 Task: Search one way flight ticket for 4 adults, 2 children, 2 infants in seat and 1 infant on lap in economy from Des Moines: Des Moines International Airport to Fort Wayne: Fort Wayne International Airport on 5-4-2023. Choice of flights is Alaska. Number of bags: 1 carry on bag. Price is upto 75000. Outbound departure time preference is 15:00.
Action: Mouse pressed left at (273, 258)
Screenshot: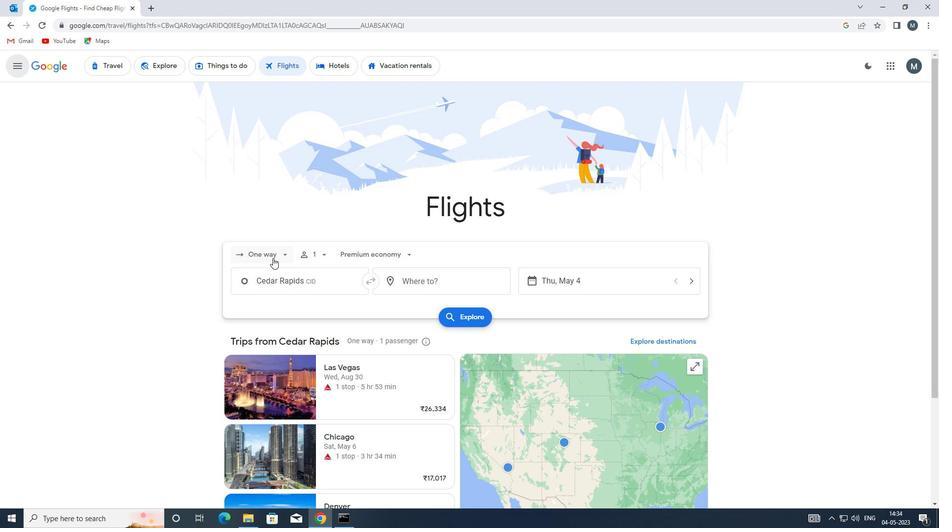 
Action: Mouse moved to (286, 296)
Screenshot: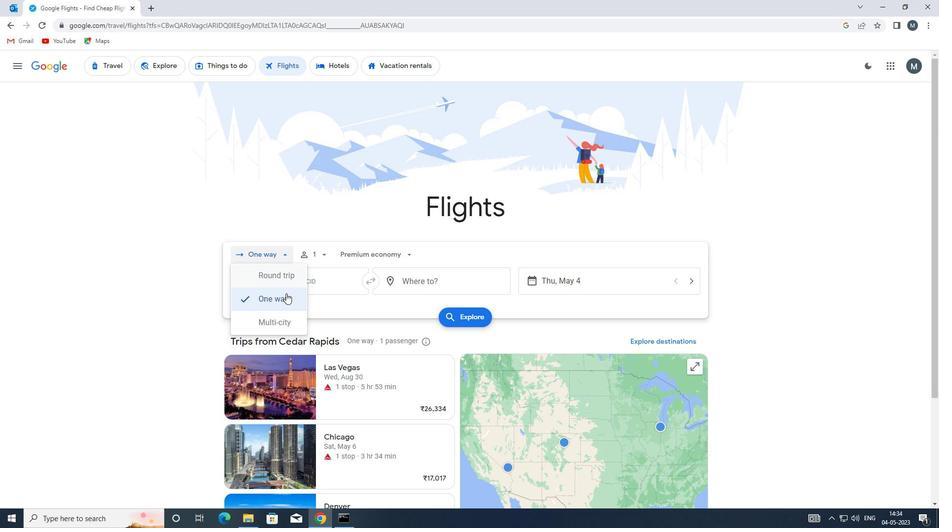 
Action: Mouse pressed left at (286, 296)
Screenshot: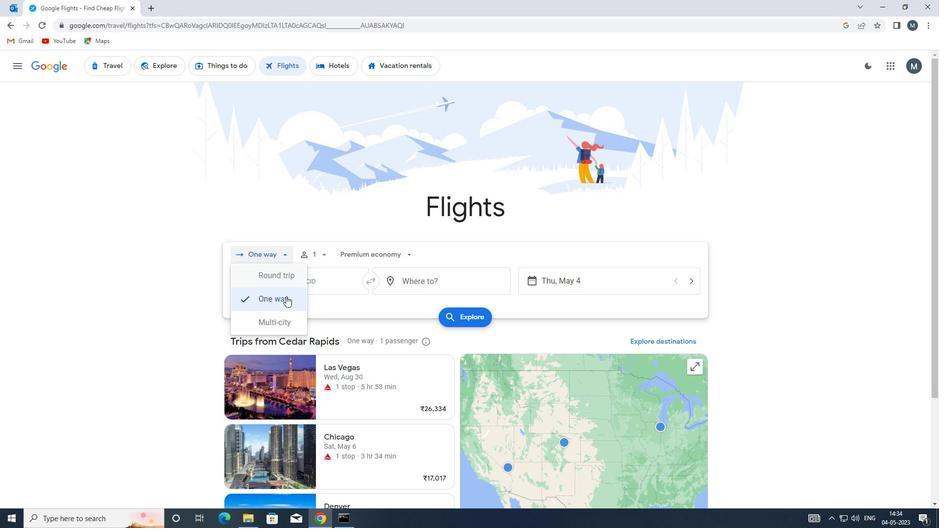 
Action: Mouse moved to (319, 253)
Screenshot: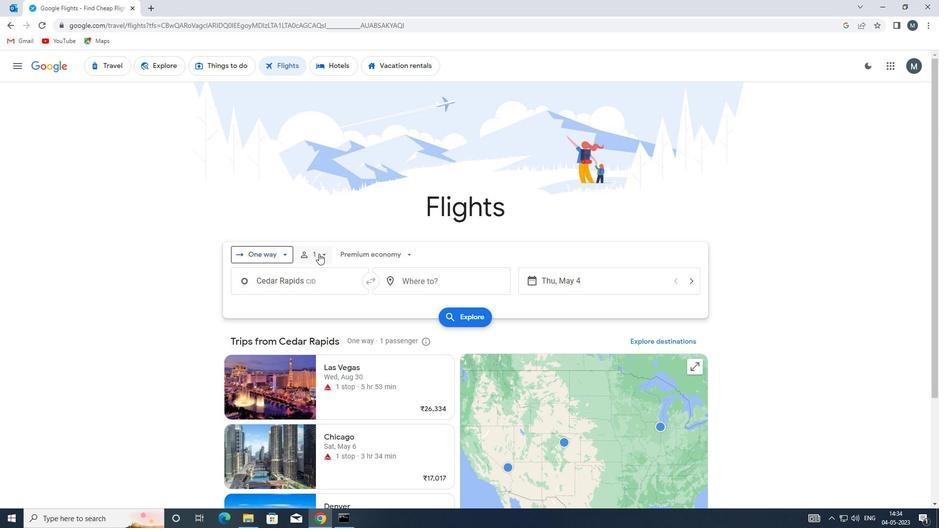 
Action: Mouse pressed left at (319, 253)
Screenshot: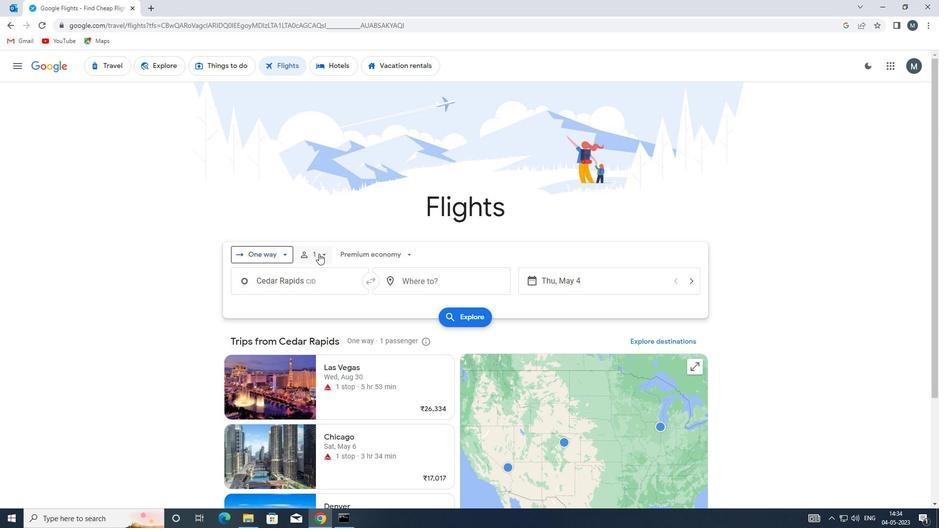 
Action: Mouse moved to (394, 280)
Screenshot: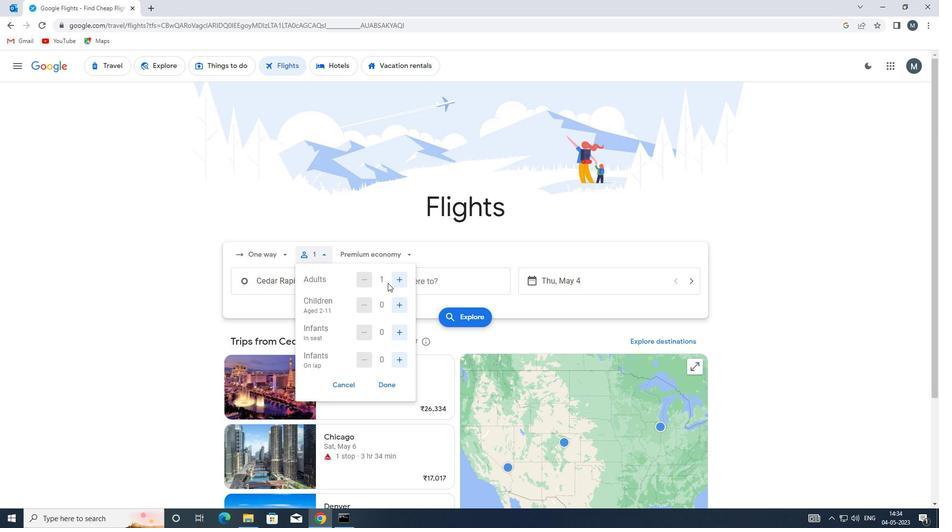 
Action: Mouse pressed left at (394, 280)
Screenshot: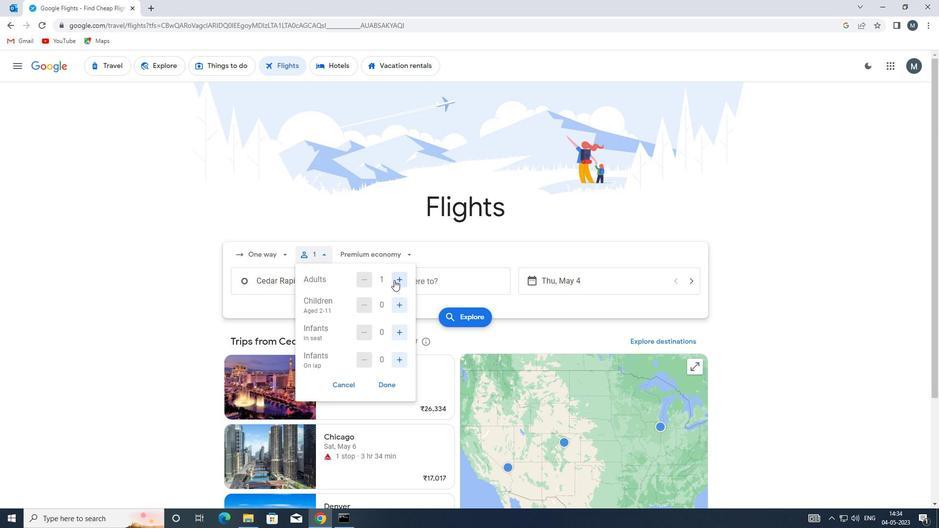 
Action: Mouse pressed left at (394, 280)
Screenshot: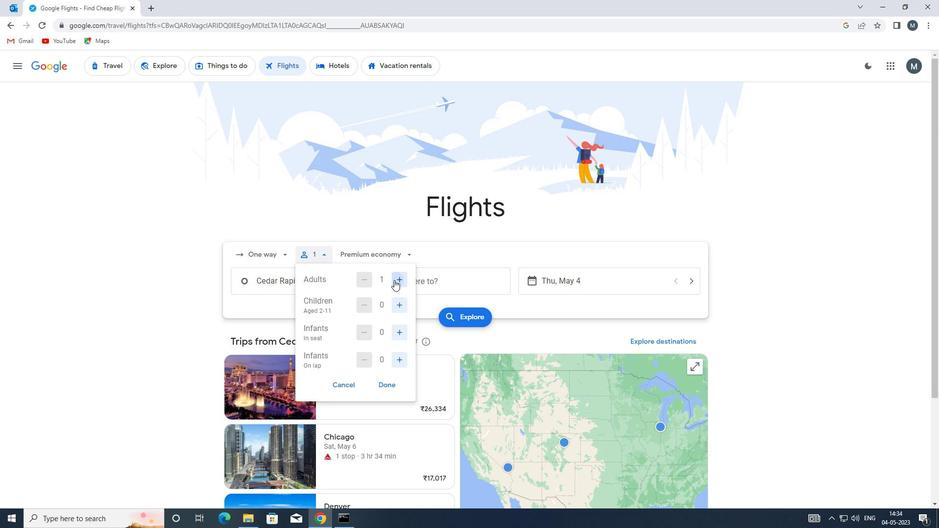 
Action: Mouse pressed left at (394, 280)
Screenshot: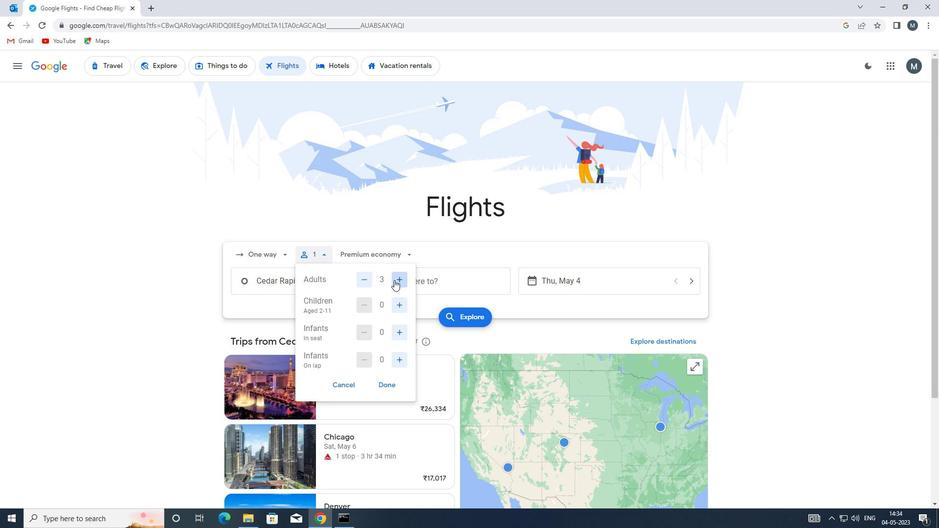 
Action: Mouse moved to (401, 305)
Screenshot: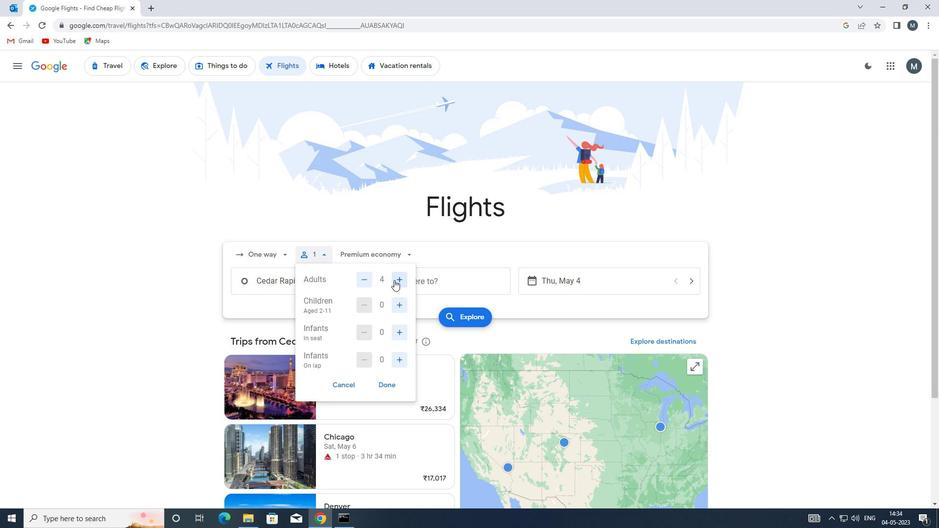 
Action: Mouse pressed left at (401, 305)
Screenshot: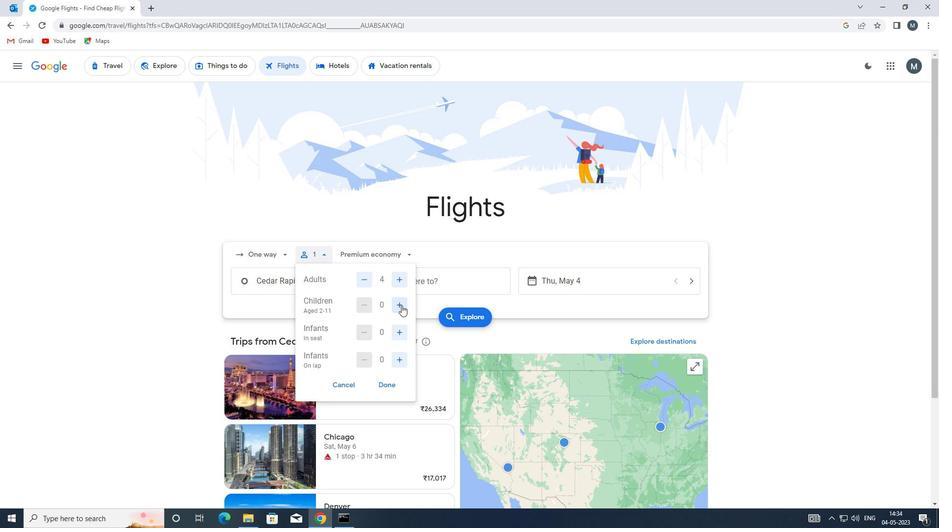 
Action: Mouse pressed left at (401, 305)
Screenshot: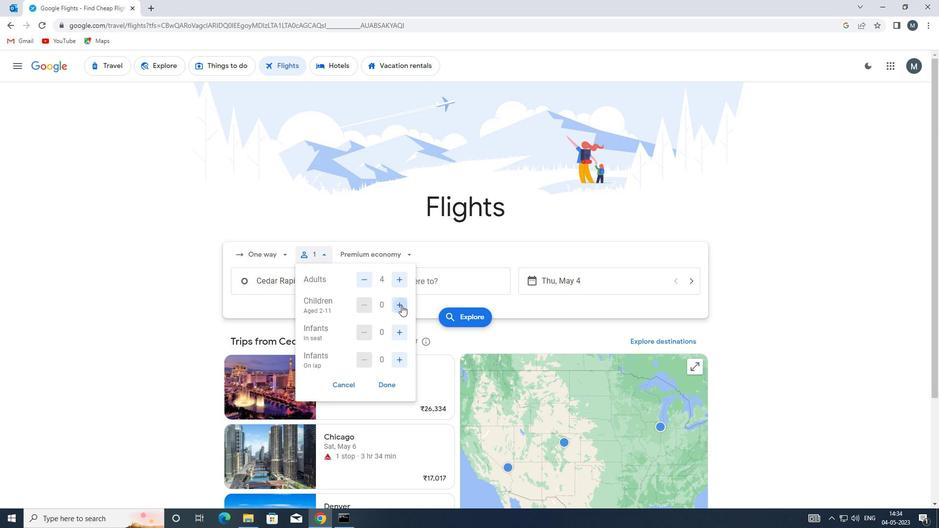 
Action: Mouse moved to (400, 332)
Screenshot: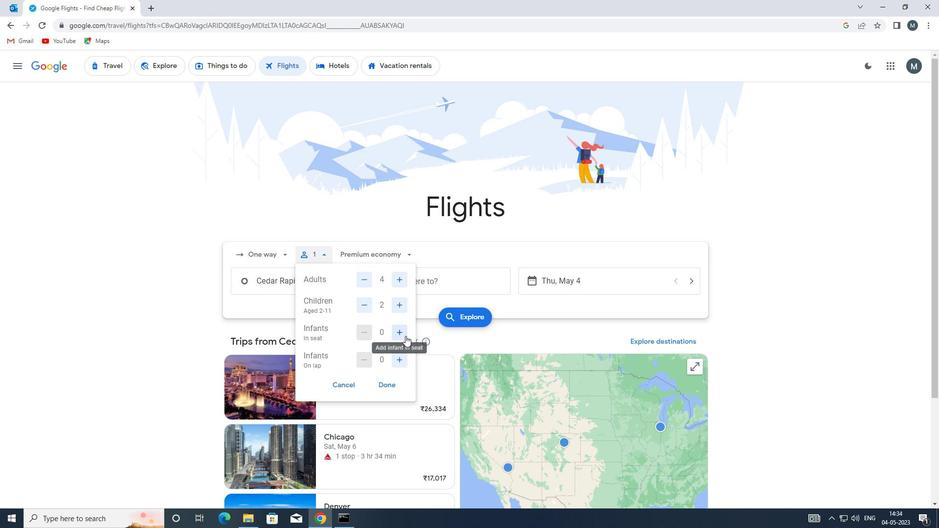 
Action: Mouse pressed left at (400, 332)
Screenshot: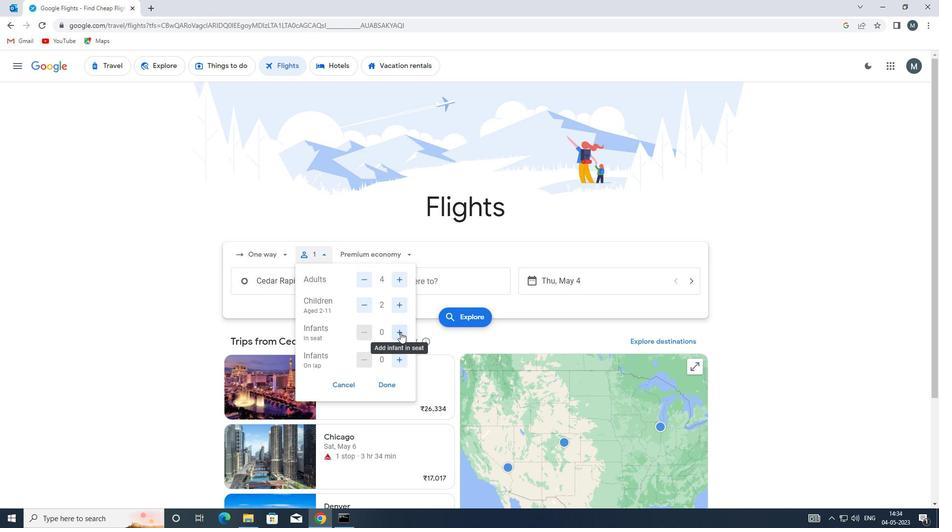 
Action: Mouse pressed left at (400, 332)
Screenshot: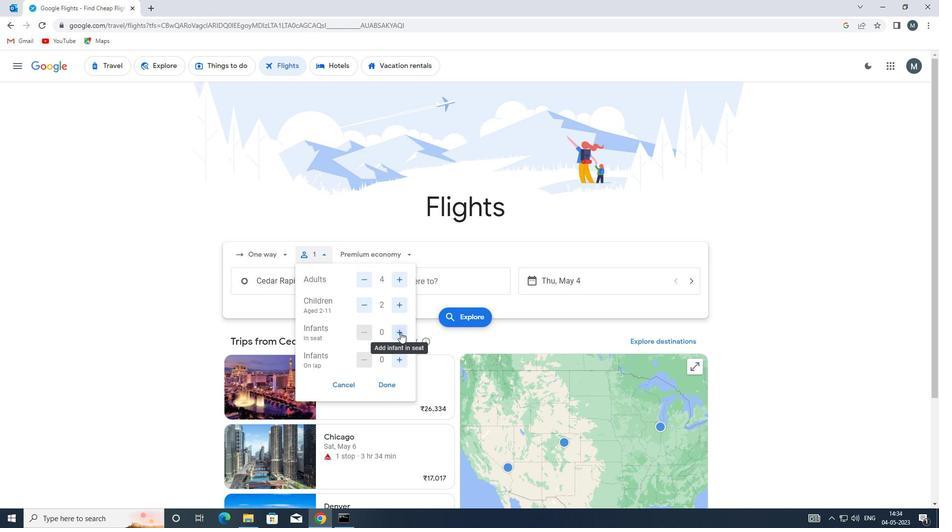 
Action: Mouse moved to (395, 357)
Screenshot: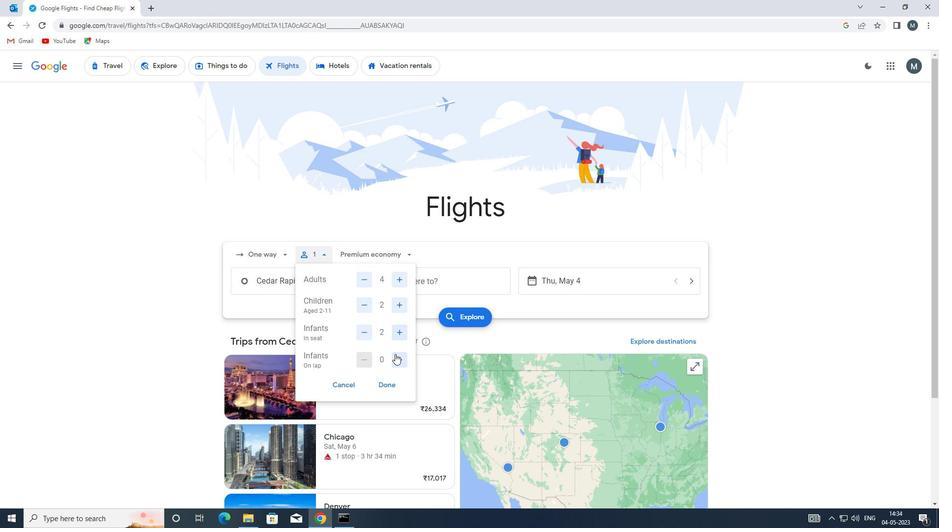 
Action: Mouse pressed left at (395, 357)
Screenshot: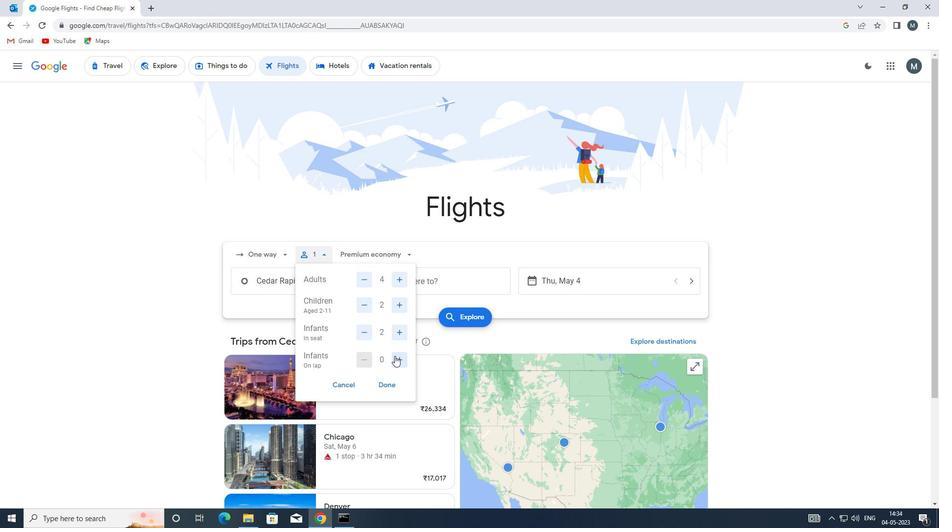 
Action: Mouse moved to (398, 389)
Screenshot: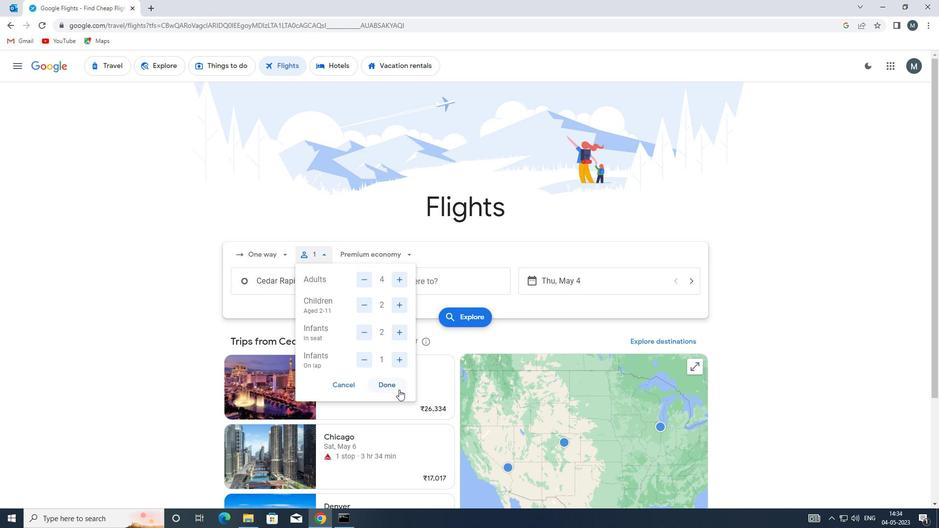 
Action: Mouse pressed left at (398, 389)
Screenshot: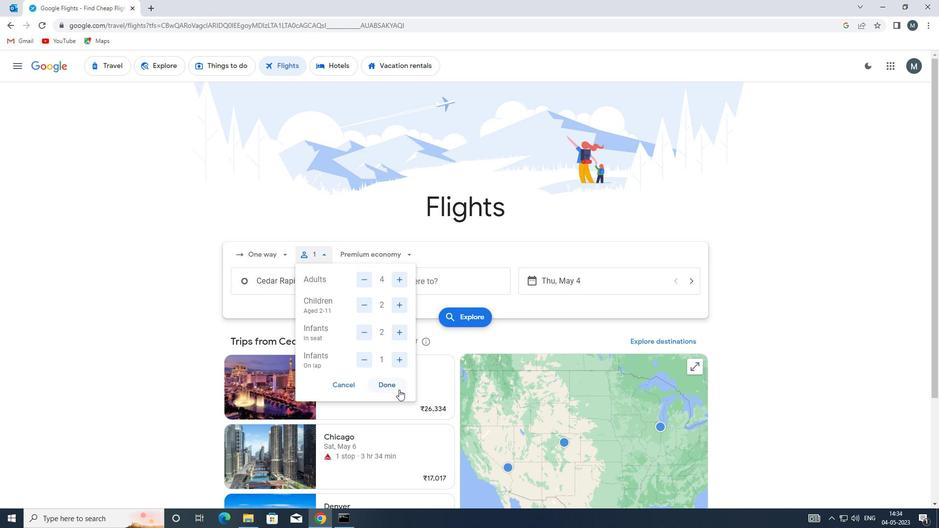 
Action: Mouse moved to (381, 250)
Screenshot: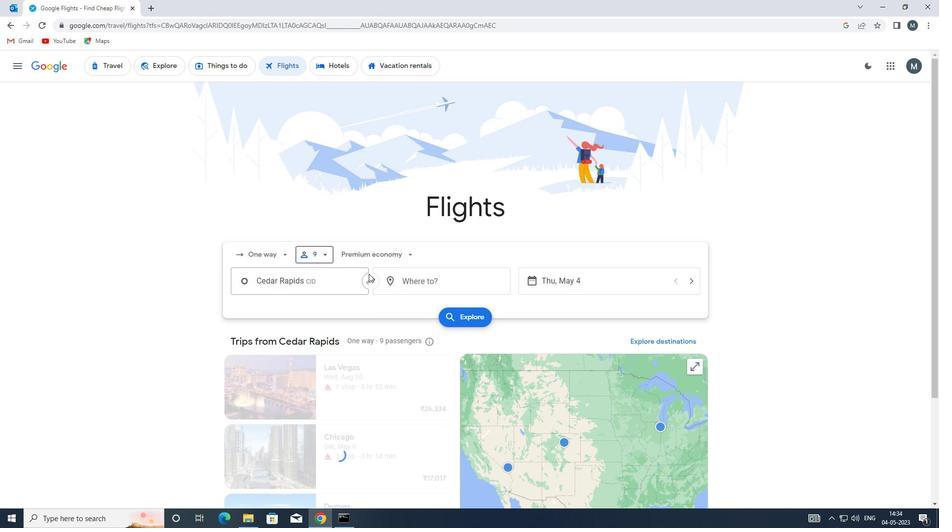 
Action: Mouse pressed left at (381, 250)
Screenshot: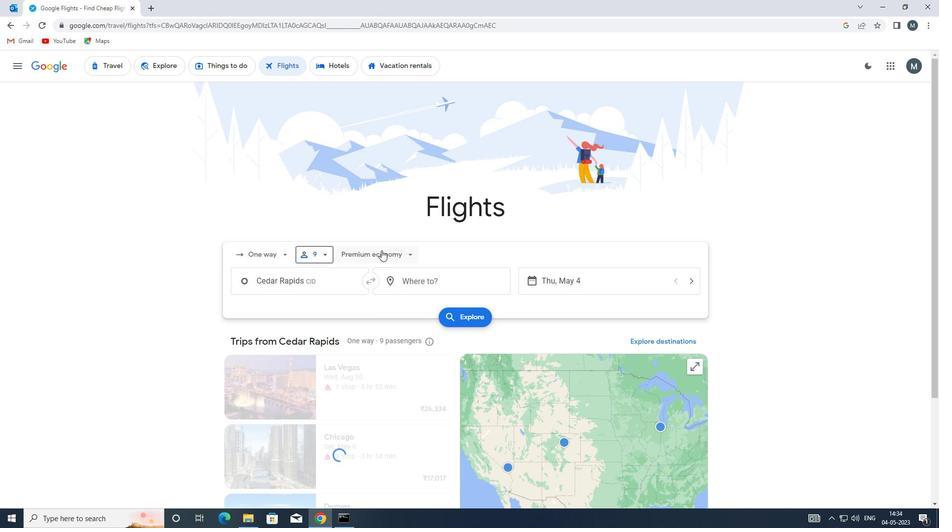 
Action: Mouse moved to (378, 274)
Screenshot: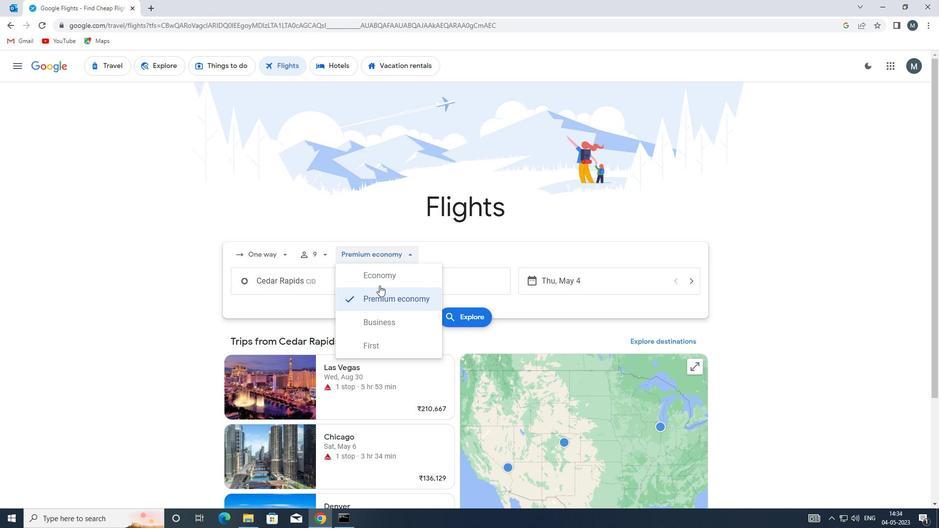 
Action: Mouse pressed left at (378, 274)
Screenshot: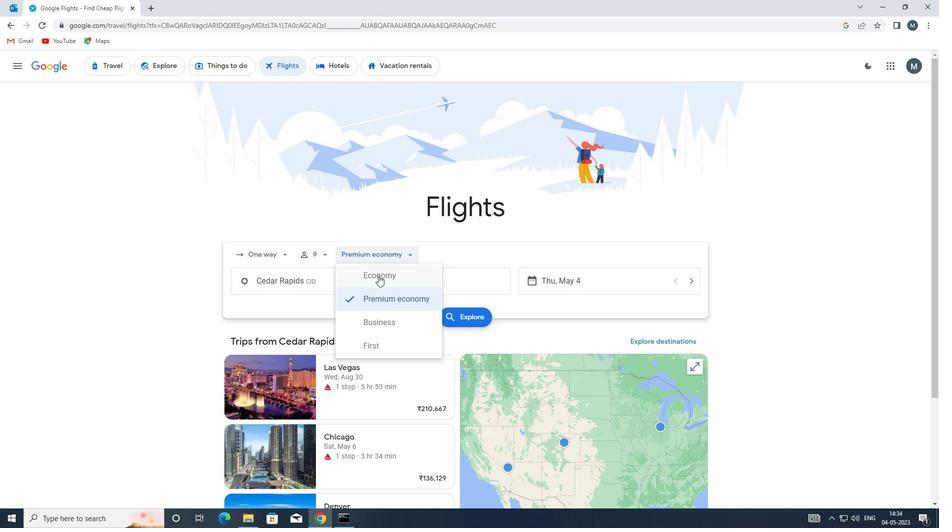 
Action: Mouse moved to (312, 290)
Screenshot: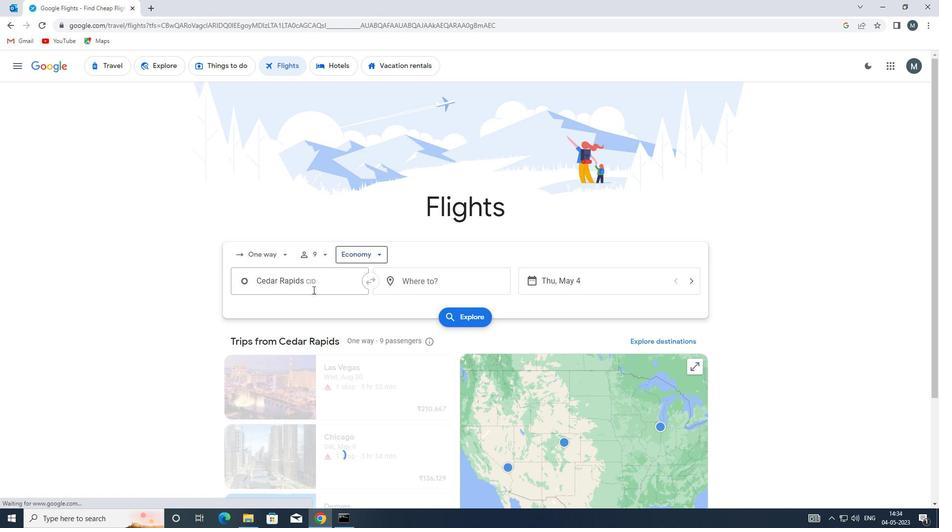 
Action: Mouse pressed left at (312, 290)
Screenshot: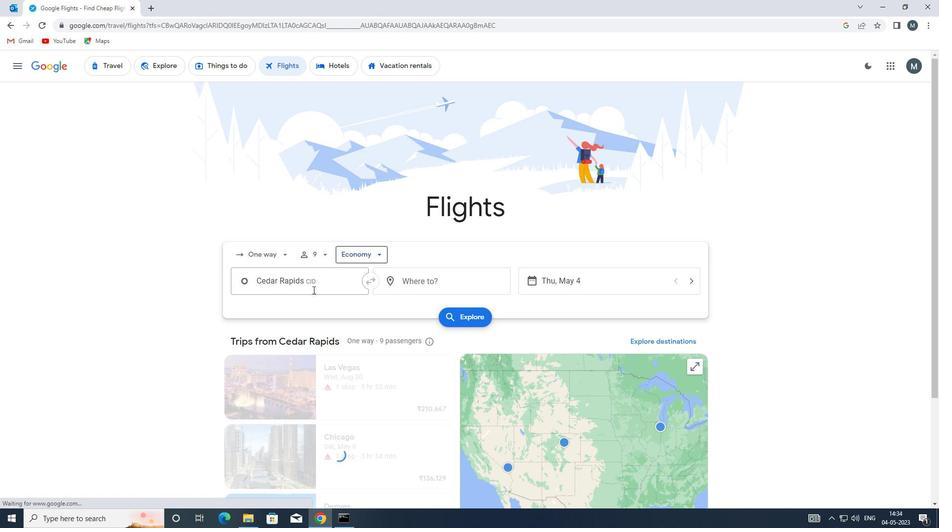 
Action: Key pressed dsm
Screenshot: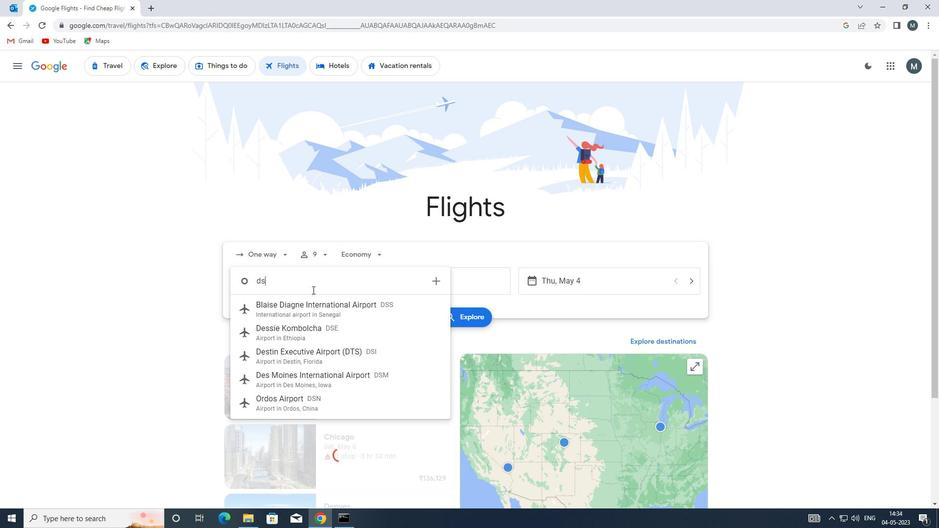 
Action: Mouse moved to (318, 304)
Screenshot: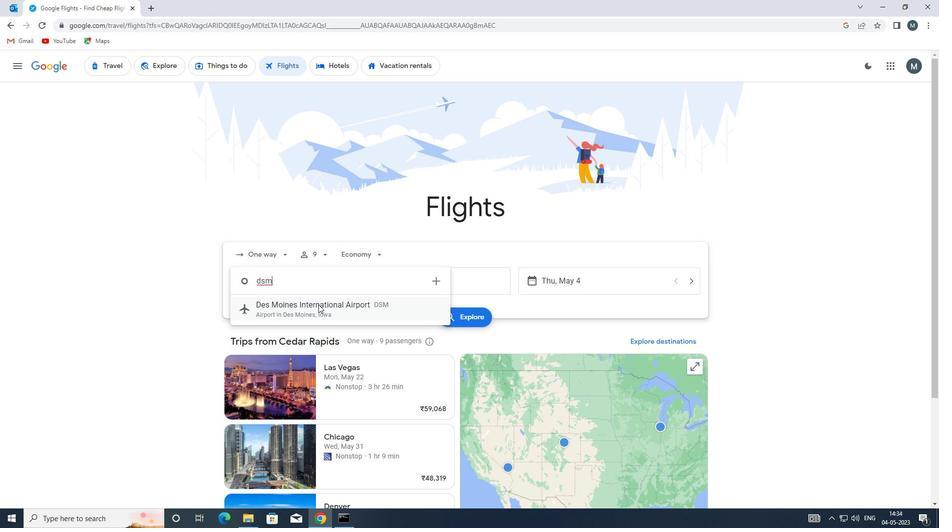 
Action: Mouse pressed left at (318, 304)
Screenshot: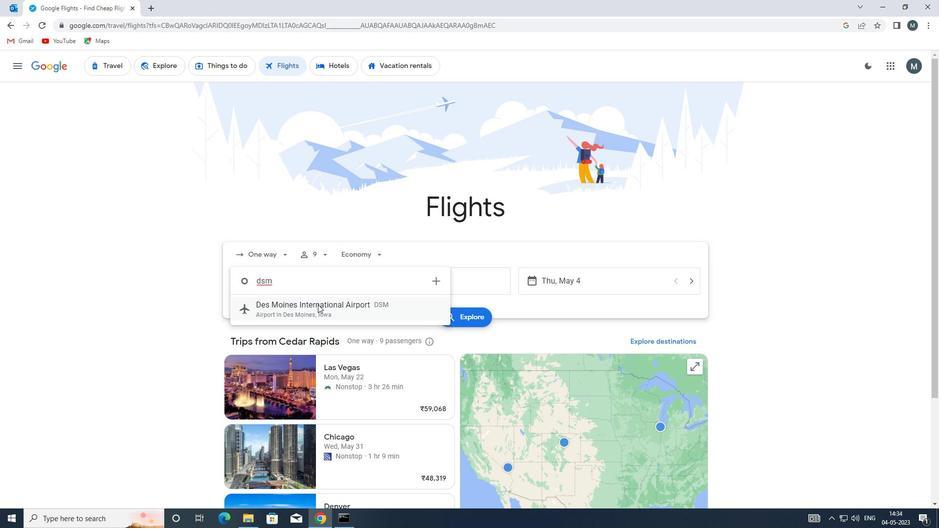
Action: Mouse moved to (412, 277)
Screenshot: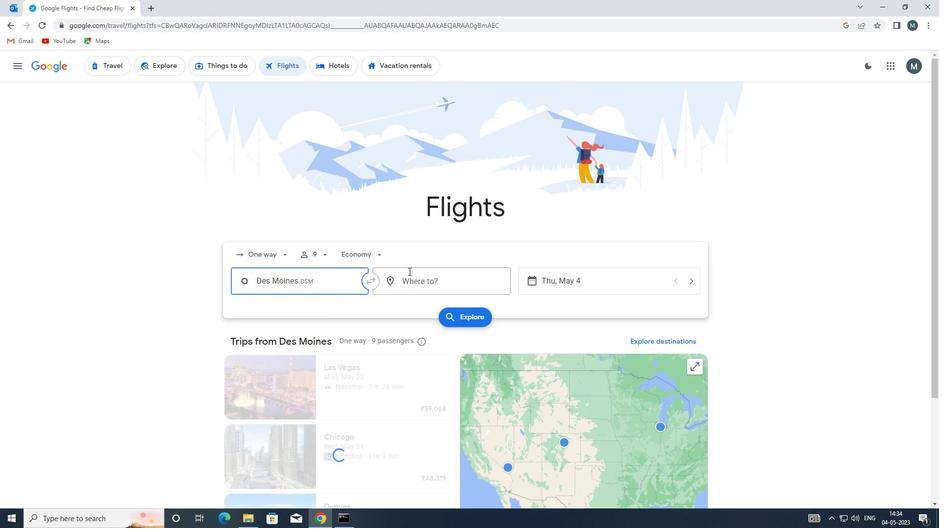 
Action: Mouse pressed left at (412, 277)
Screenshot: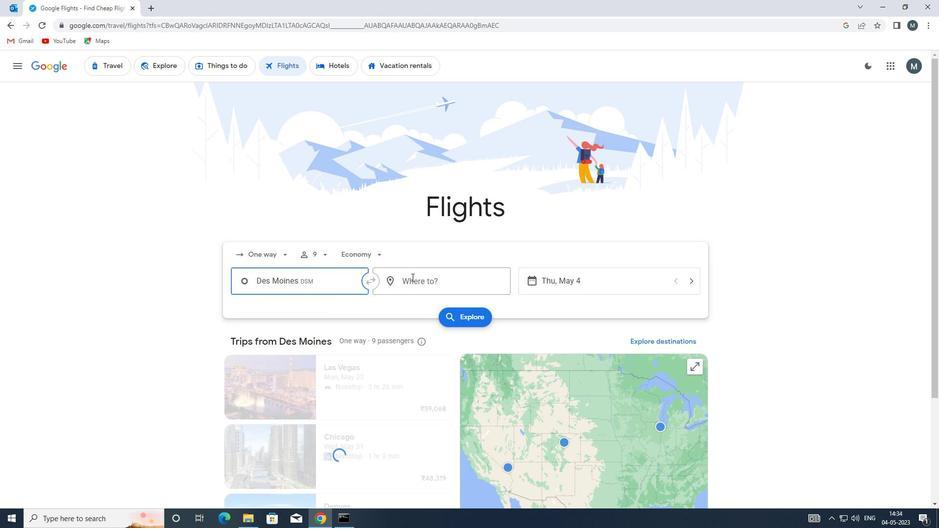 
Action: Key pressed fw
Screenshot: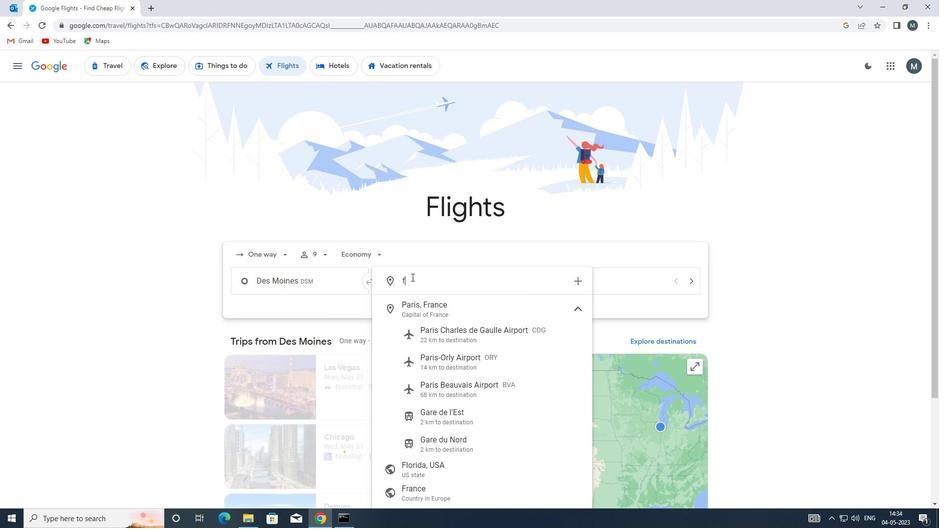 
Action: Mouse moved to (434, 306)
Screenshot: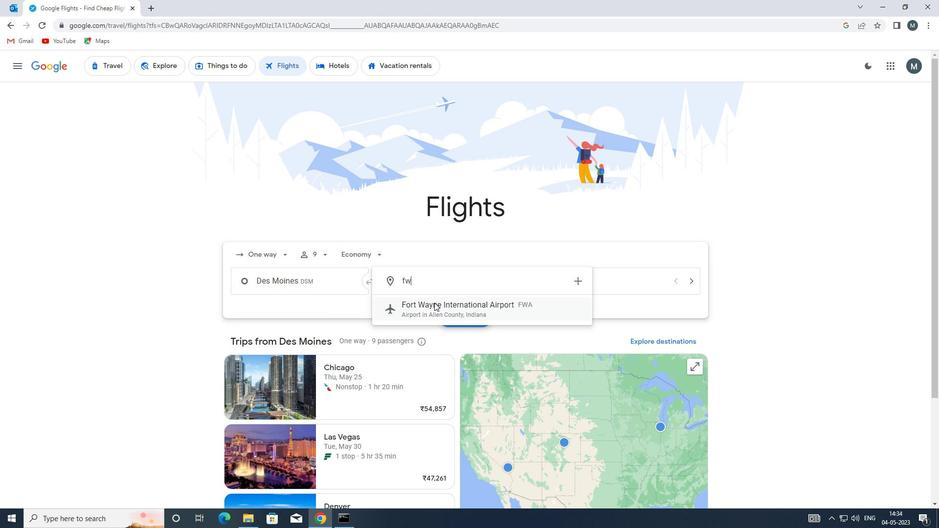 
Action: Mouse pressed left at (434, 306)
Screenshot: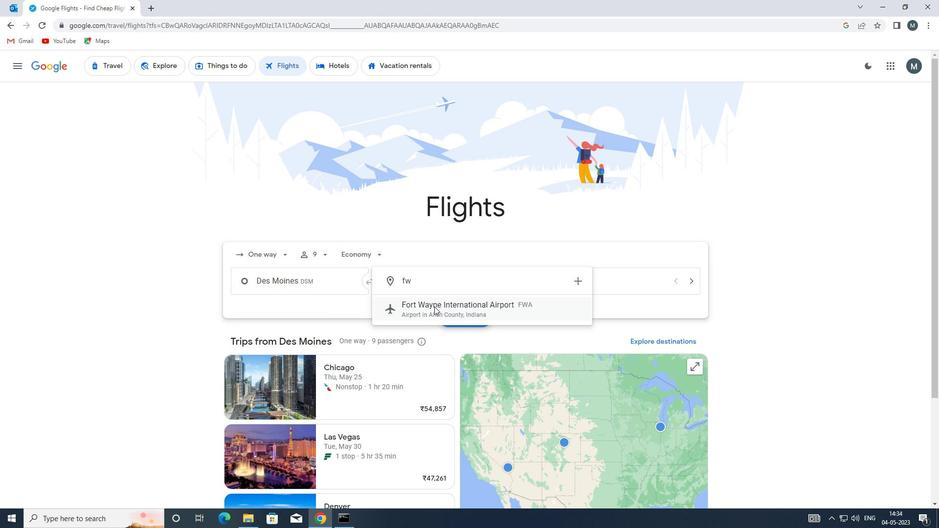 
Action: Mouse moved to (543, 287)
Screenshot: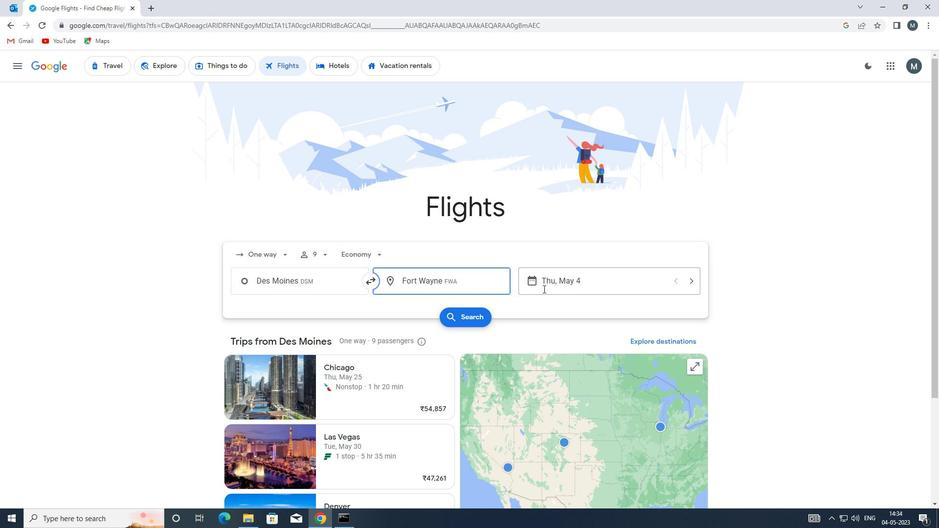 
Action: Mouse pressed left at (543, 287)
Screenshot: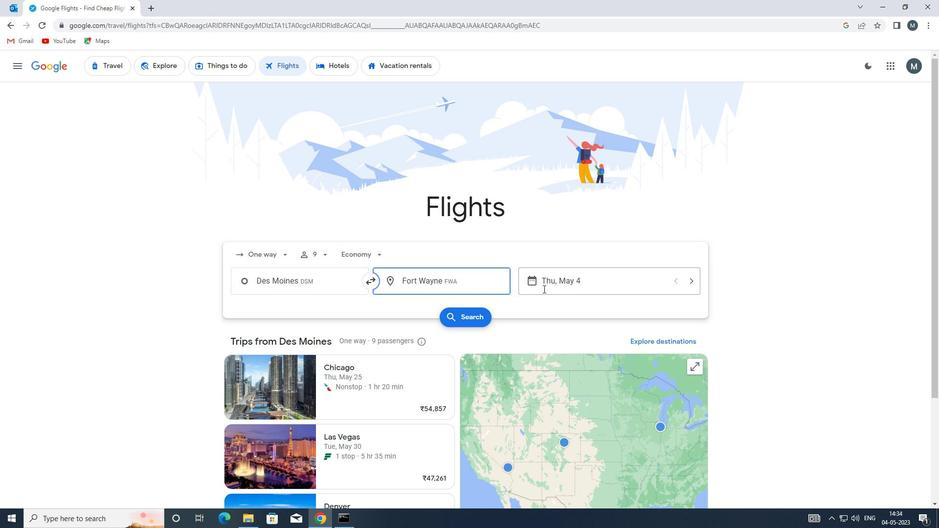
Action: Mouse moved to (451, 330)
Screenshot: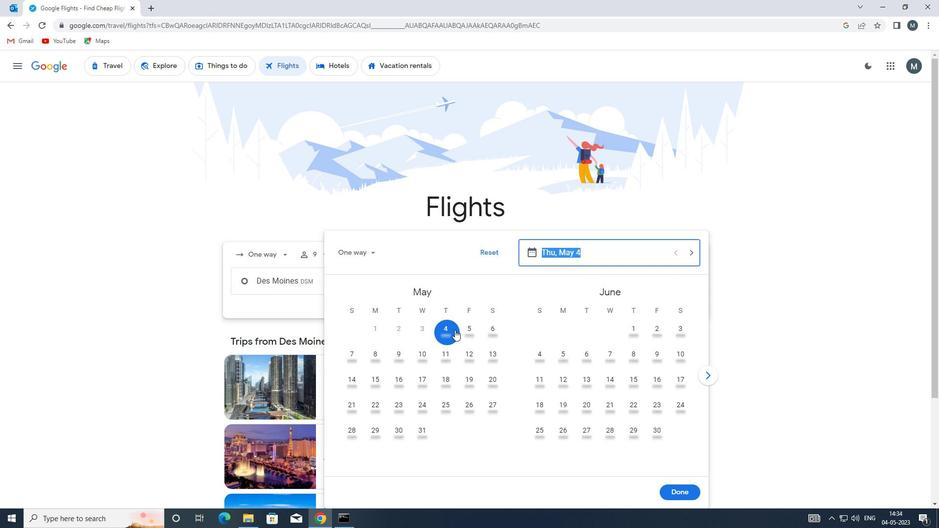 
Action: Mouse pressed left at (451, 330)
Screenshot: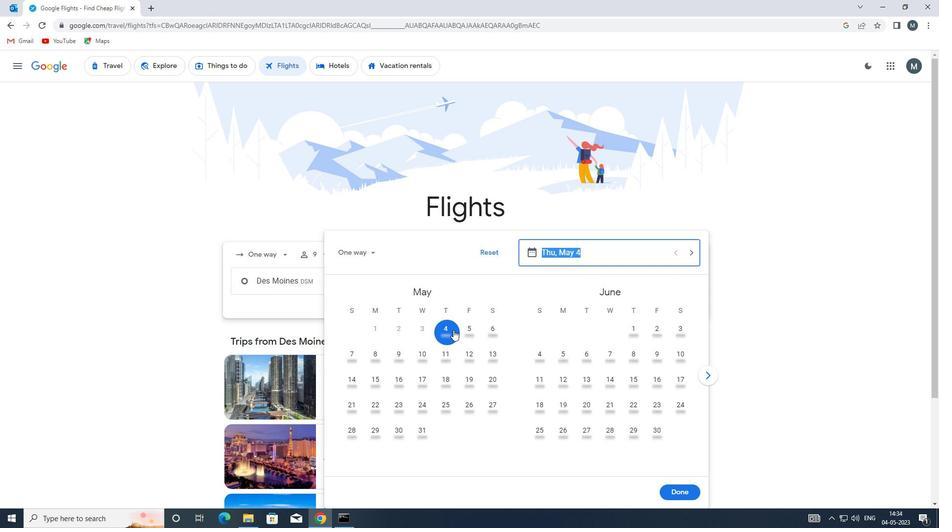 
Action: Mouse moved to (686, 487)
Screenshot: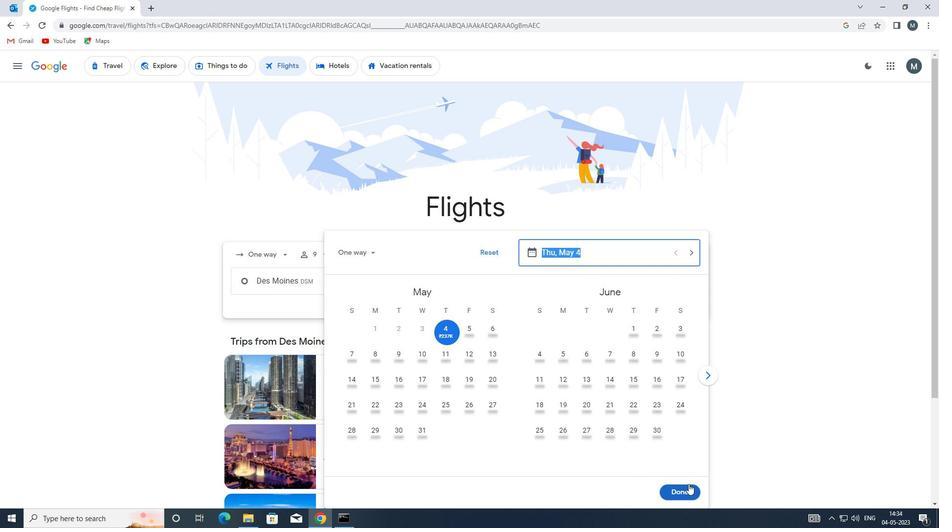 
Action: Mouse pressed left at (686, 487)
Screenshot: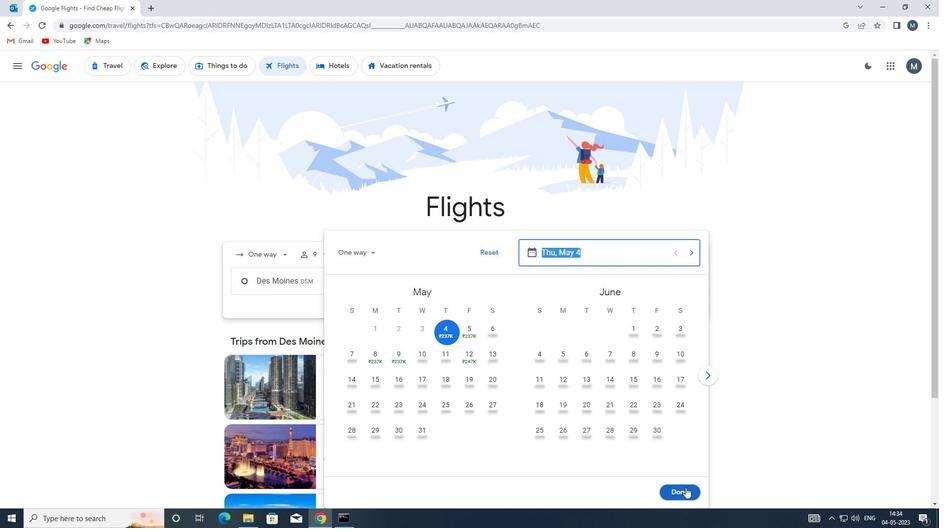 
Action: Mouse moved to (456, 321)
Screenshot: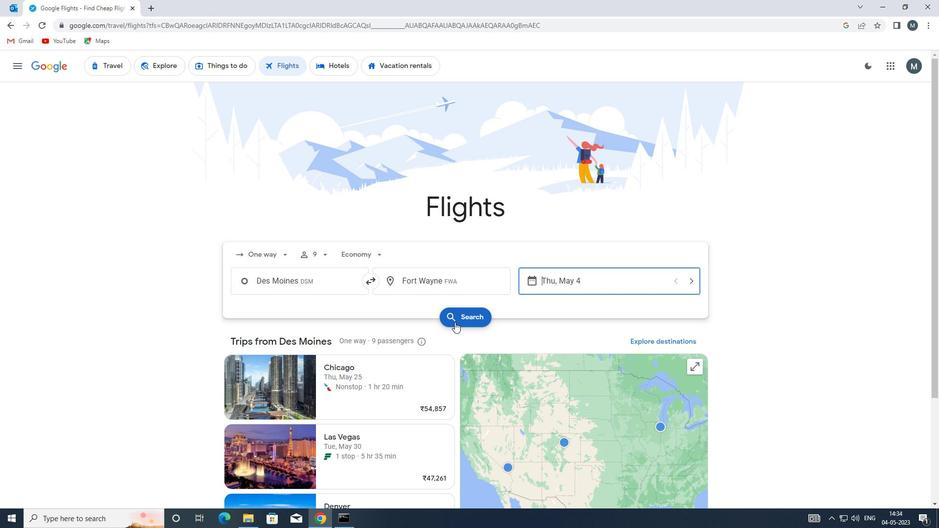 
Action: Mouse pressed left at (456, 321)
Screenshot: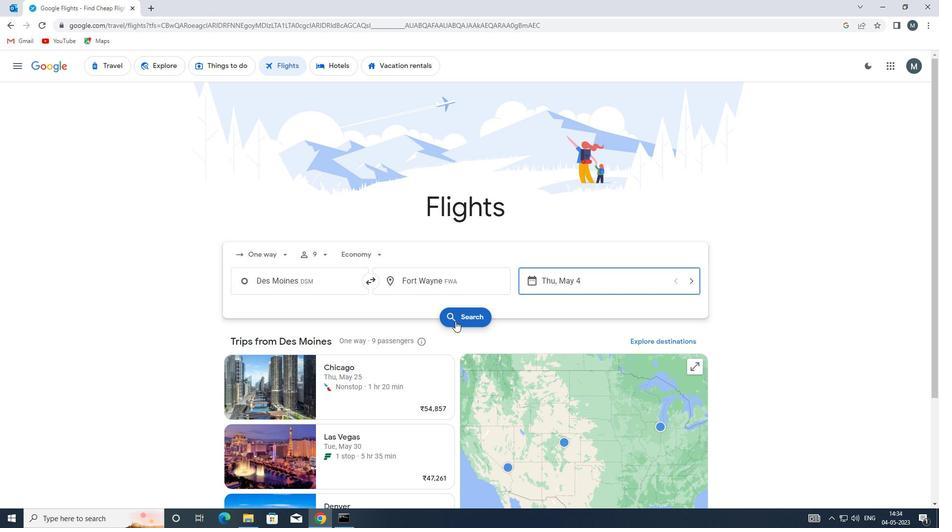 
Action: Mouse moved to (231, 153)
Screenshot: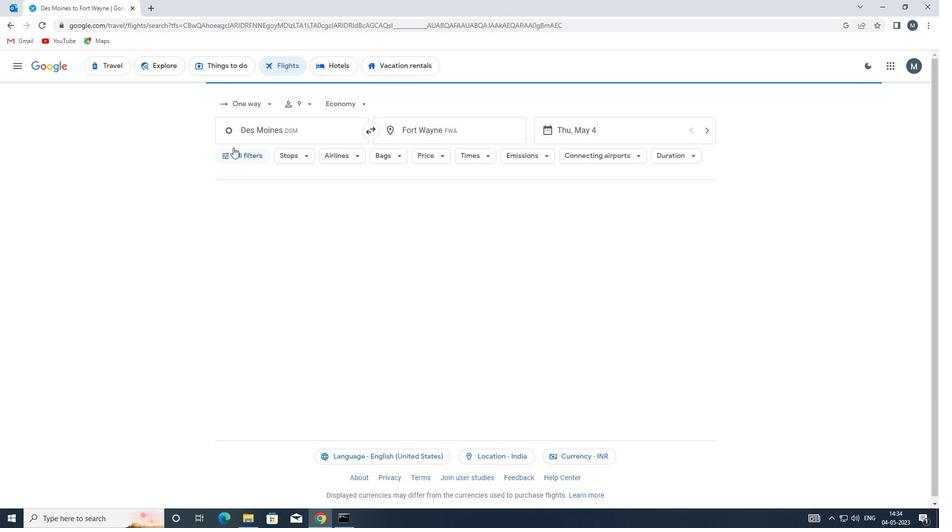 
Action: Mouse pressed left at (231, 153)
Screenshot: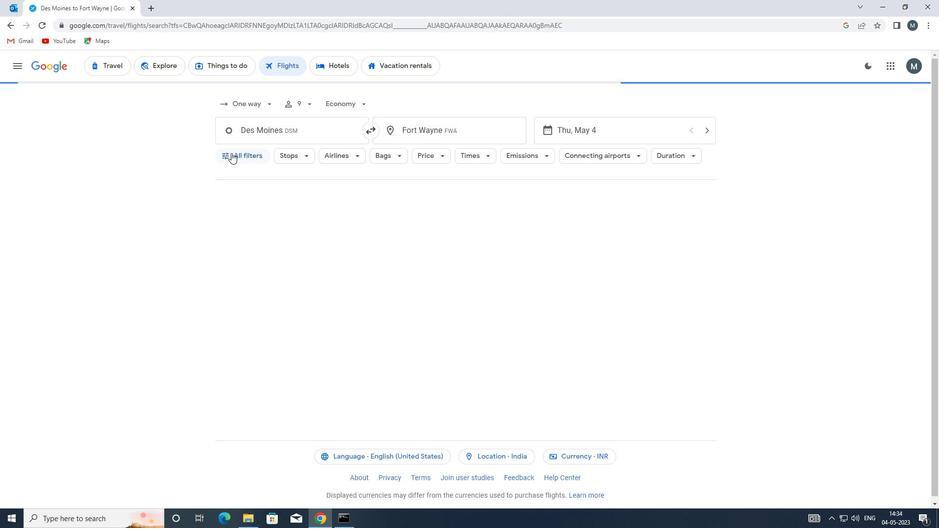 
Action: Mouse moved to (278, 252)
Screenshot: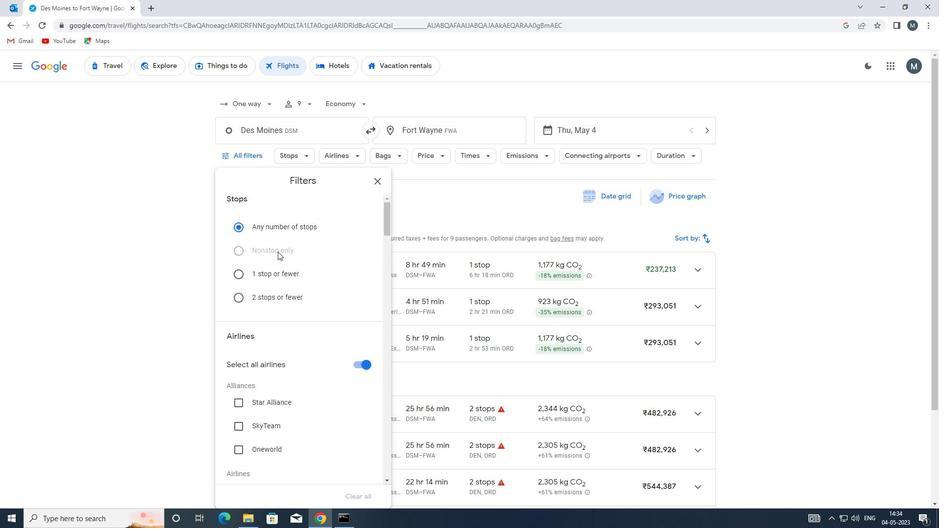 
Action: Mouse scrolled (278, 252) with delta (0, 0)
Screenshot: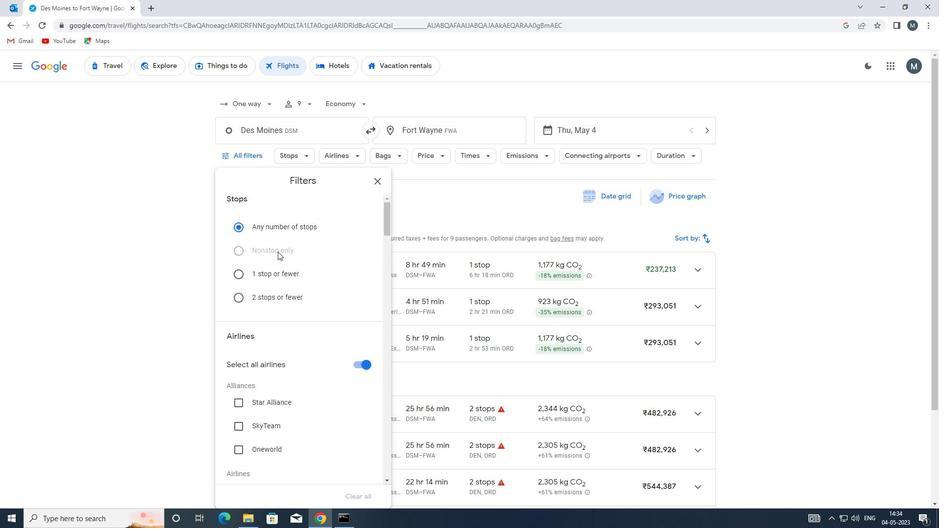 
Action: Mouse moved to (279, 253)
Screenshot: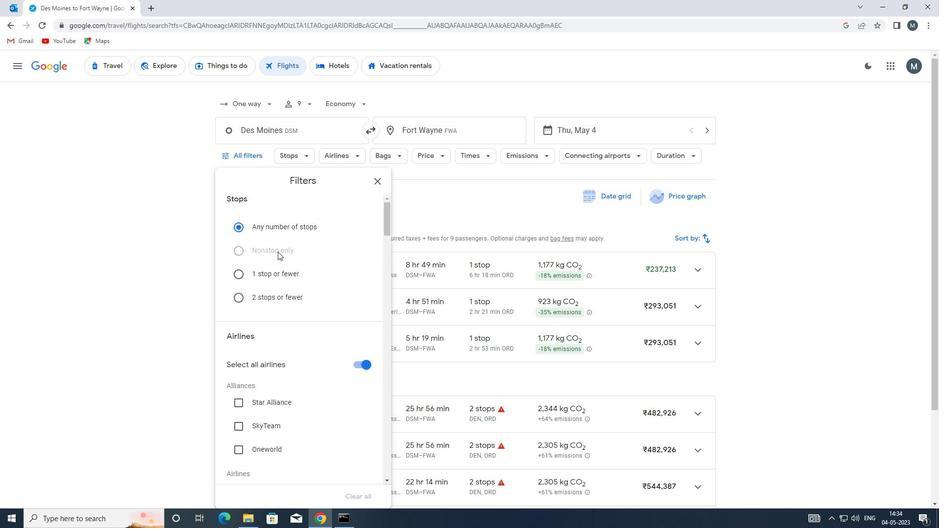 
Action: Mouse scrolled (279, 253) with delta (0, 0)
Screenshot: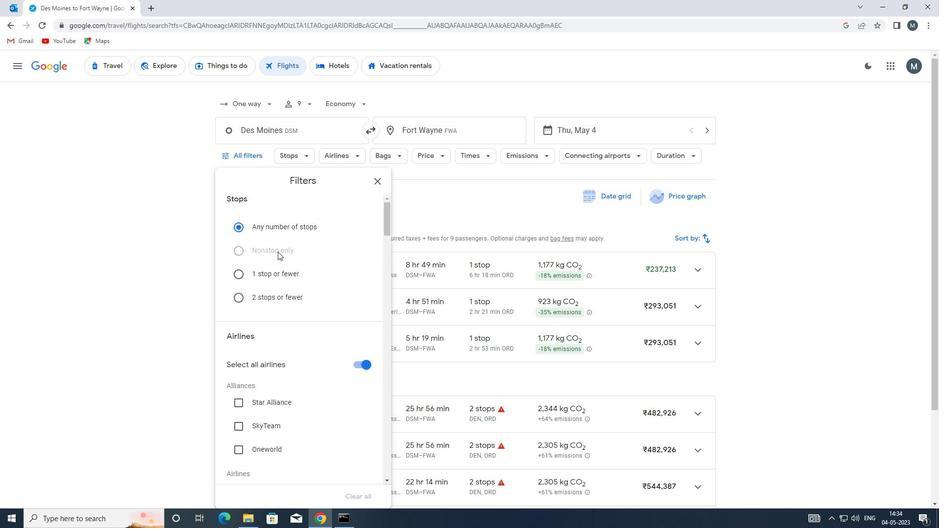 
Action: Mouse moved to (358, 269)
Screenshot: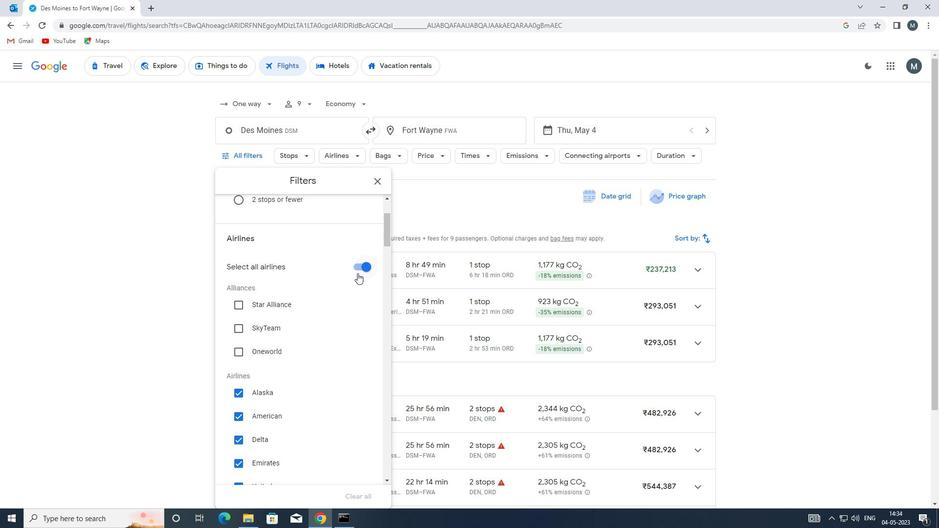 
Action: Mouse pressed left at (358, 269)
Screenshot: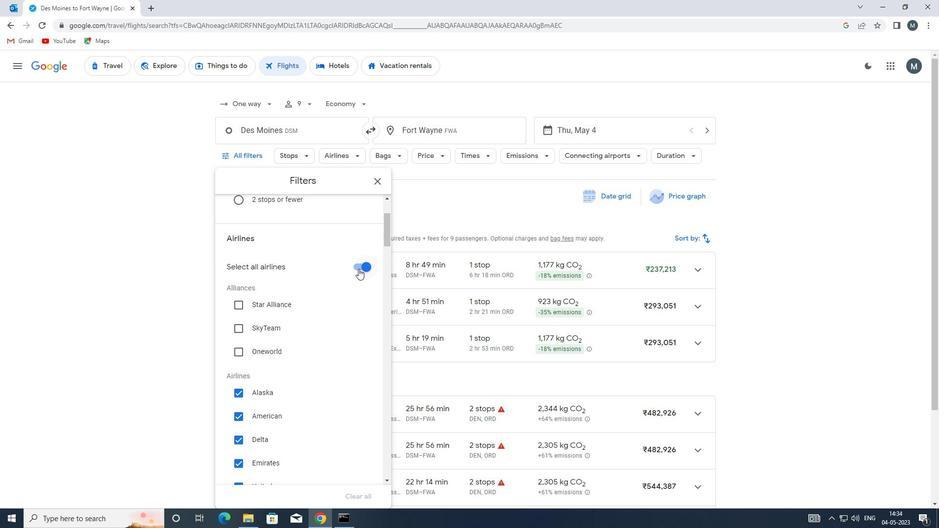 
Action: Mouse moved to (292, 298)
Screenshot: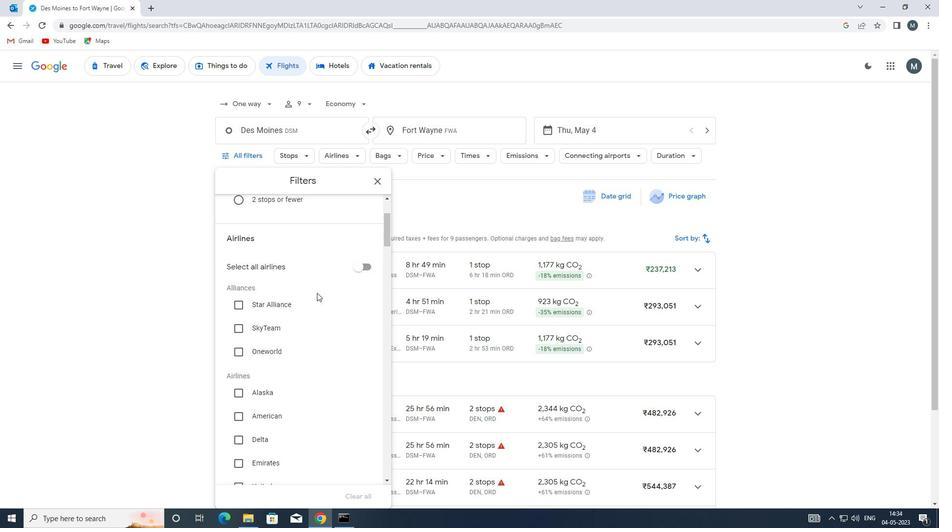 
Action: Mouse scrolled (292, 298) with delta (0, 0)
Screenshot: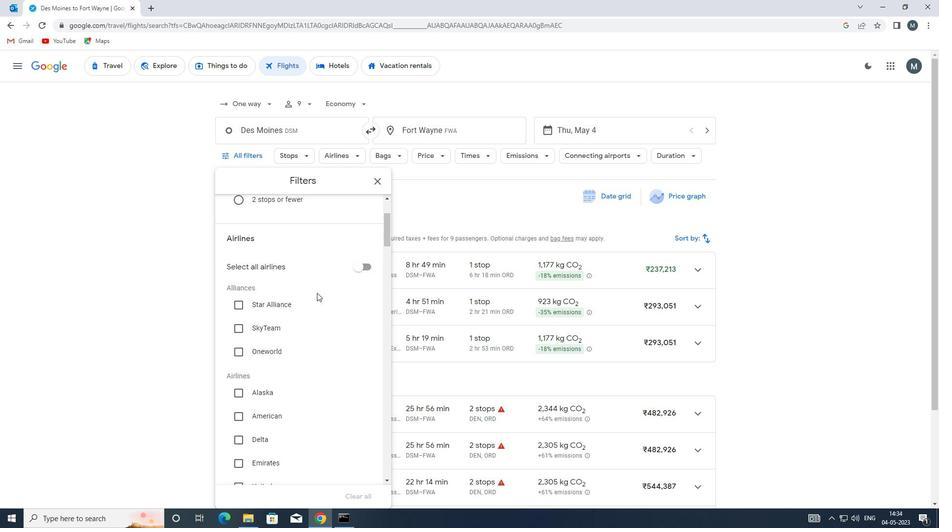 
Action: Mouse moved to (283, 301)
Screenshot: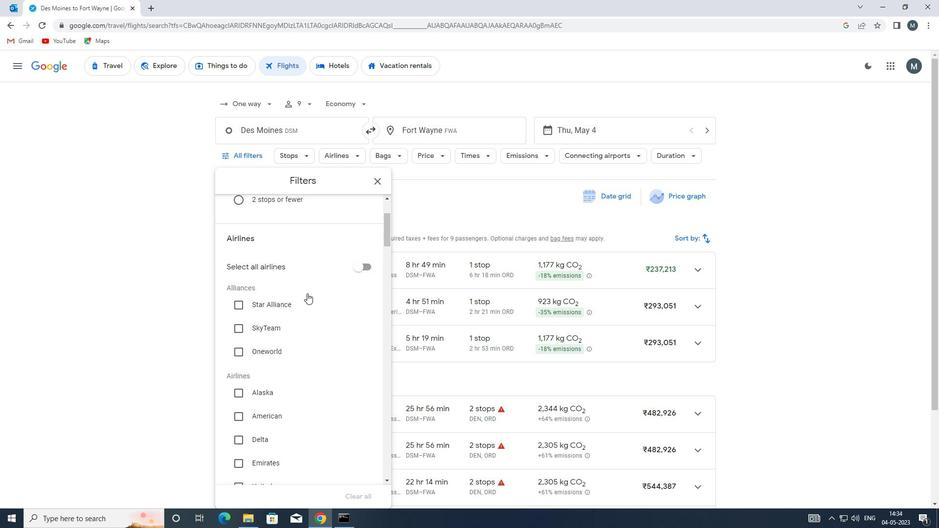 
Action: Mouse scrolled (283, 301) with delta (0, 0)
Screenshot: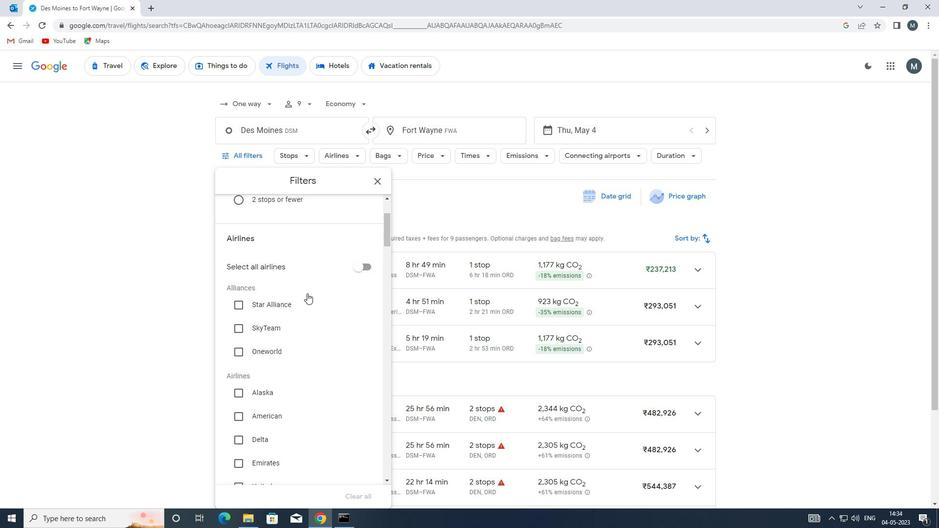 
Action: Mouse moved to (262, 294)
Screenshot: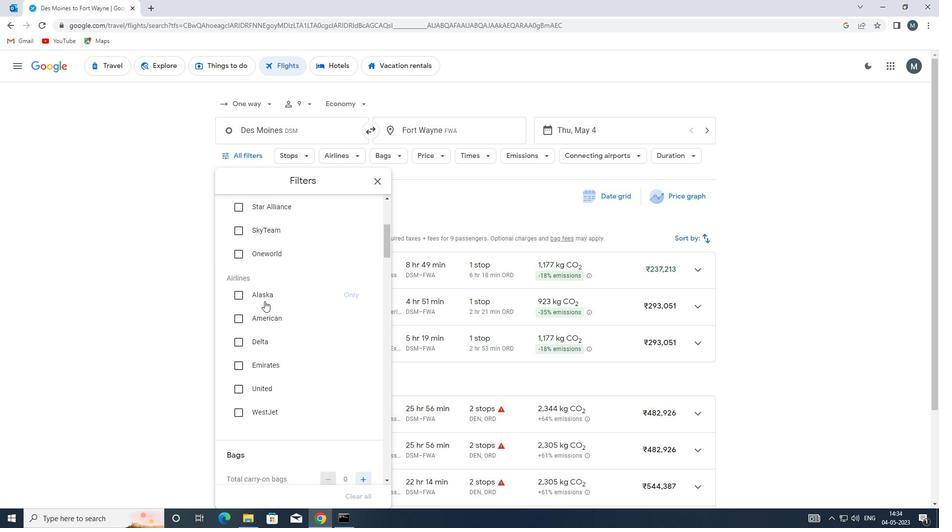 
Action: Mouse pressed left at (262, 294)
Screenshot: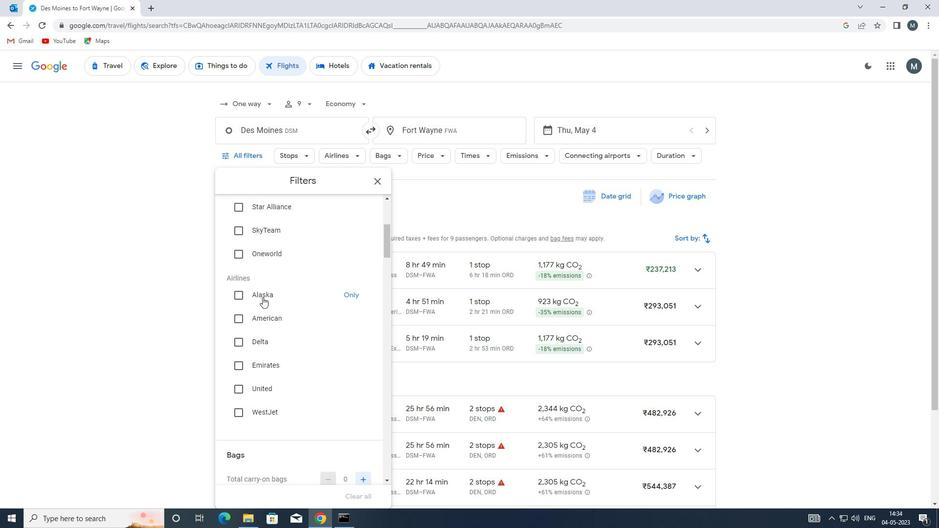 
Action: Mouse moved to (297, 286)
Screenshot: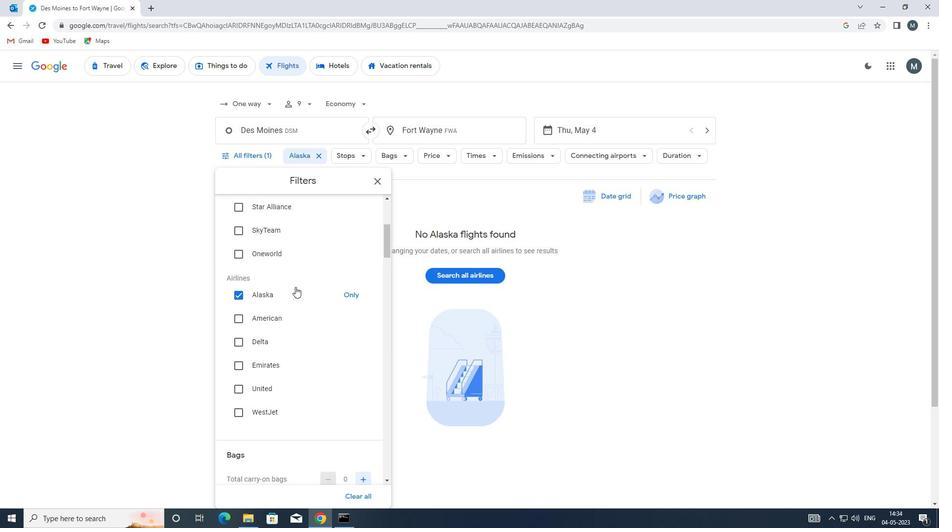 
Action: Mouse scrolled (297, 285) with delta (0, 0)
Screenshot: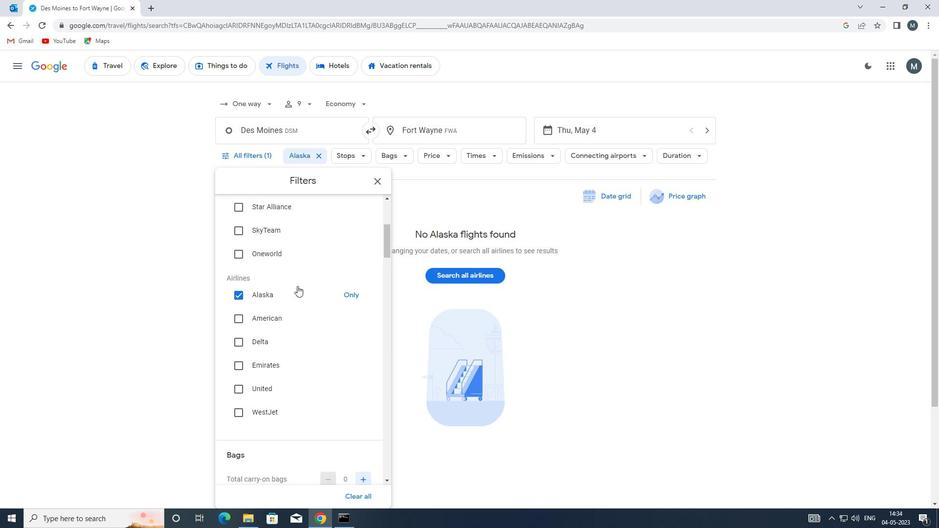 
Action: Mouse scrolled (297, 285) with delta (0, 0)
Screenshot: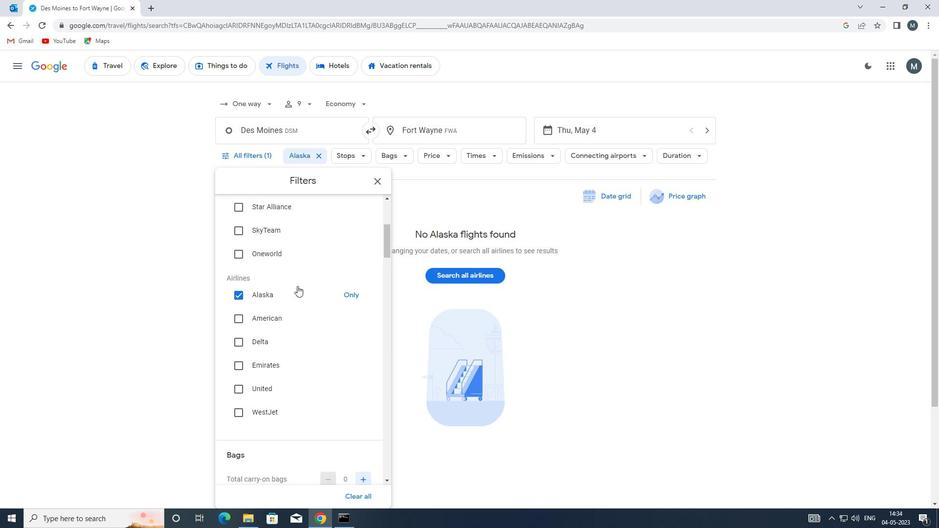 
Action: Mouse moved to (357, 382)
Screenshot: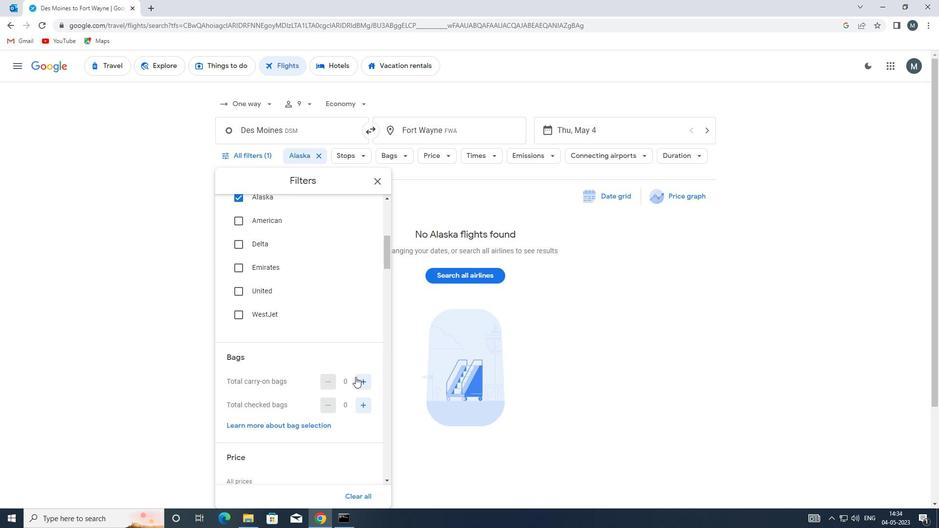 
Action: Mouse pressed left at (357, 382)
Screenshot: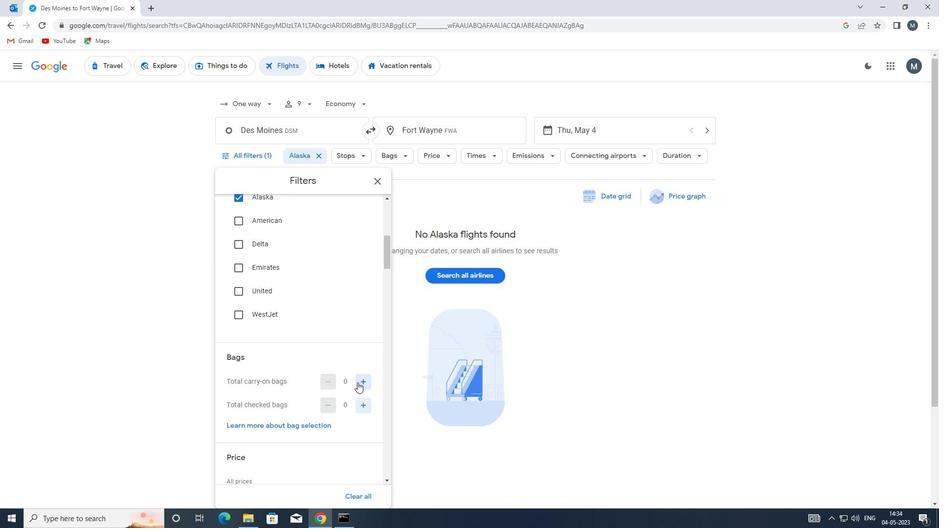 
Action: Mouse moved to (305, 356)
Screenshot: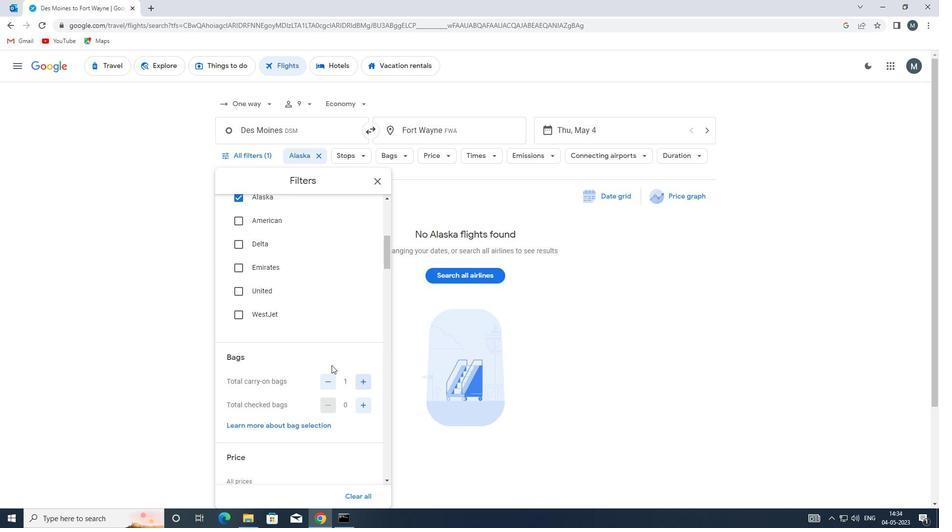 
Action: Mouse scrolled (305, 356) with delta (0, 0)
Screenshot: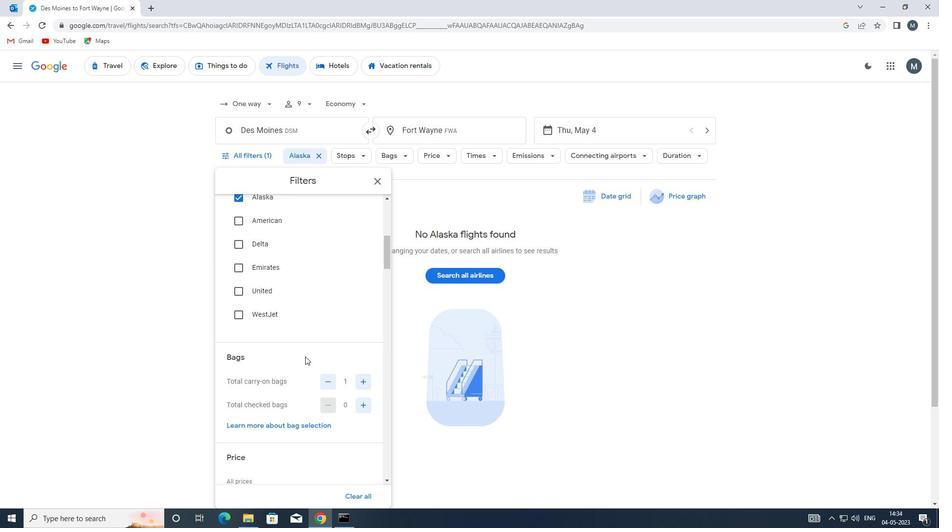 
Action: Mouse moved to (288, 344)
Screenshot: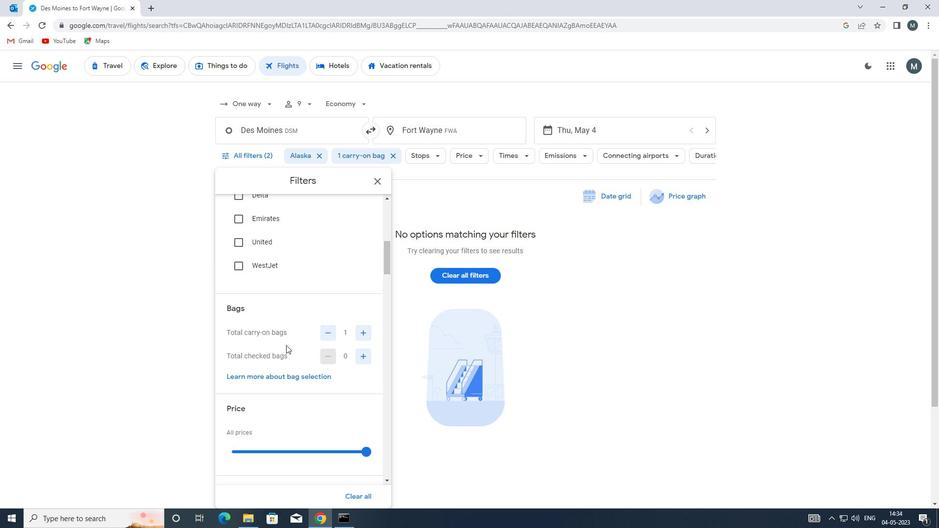 
Action: Mouse scrolled (288, 343) with delta (0, 0)
Screenshot: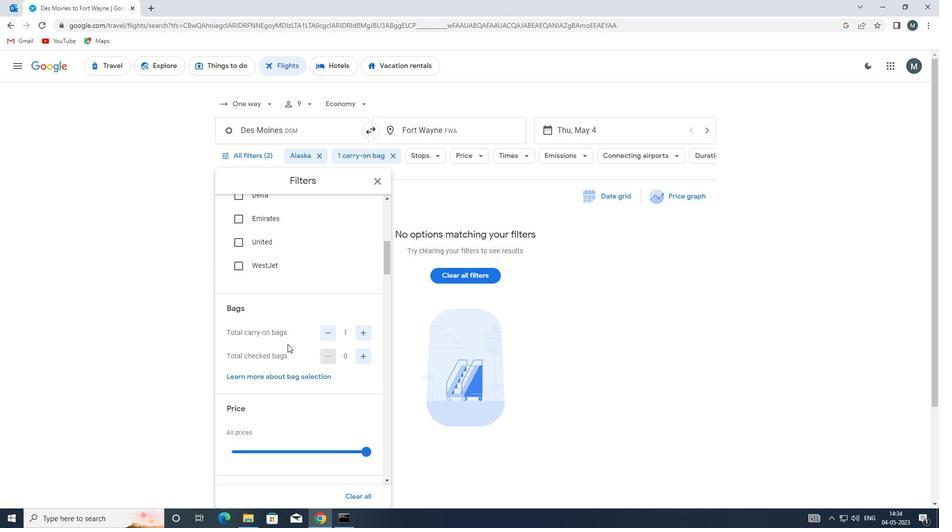 
Action: Mouse scrolled (288, 343) with delta (0, 0)
Screenshot: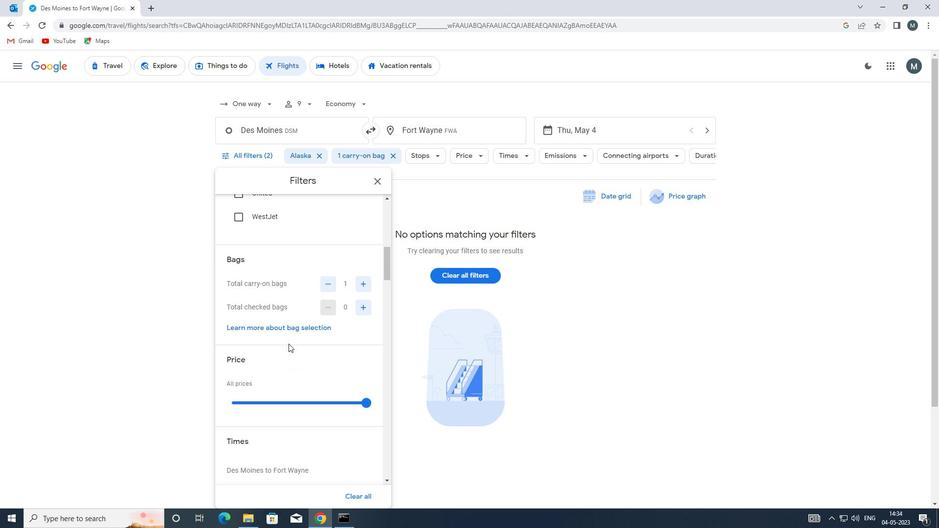 
Action: Mouse moved to (281, 353)
Screenshot: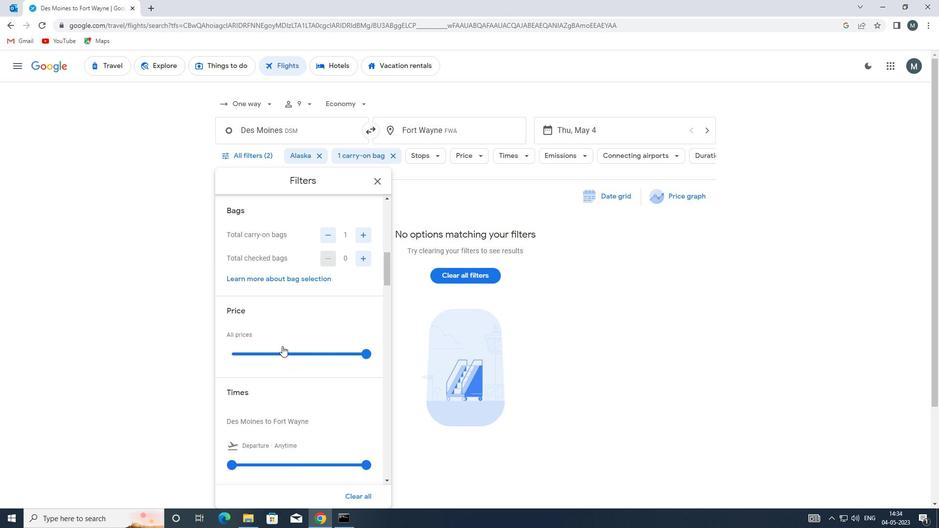 
Action: Mouse pressed left at (281, 353)
Screenshot: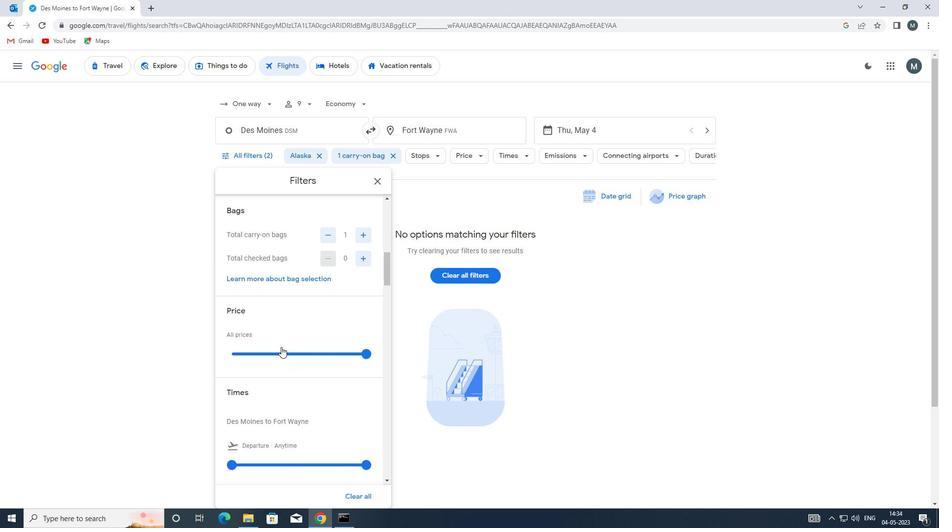 
Action: Mouse pressed left at (281, 353)
Screenshot: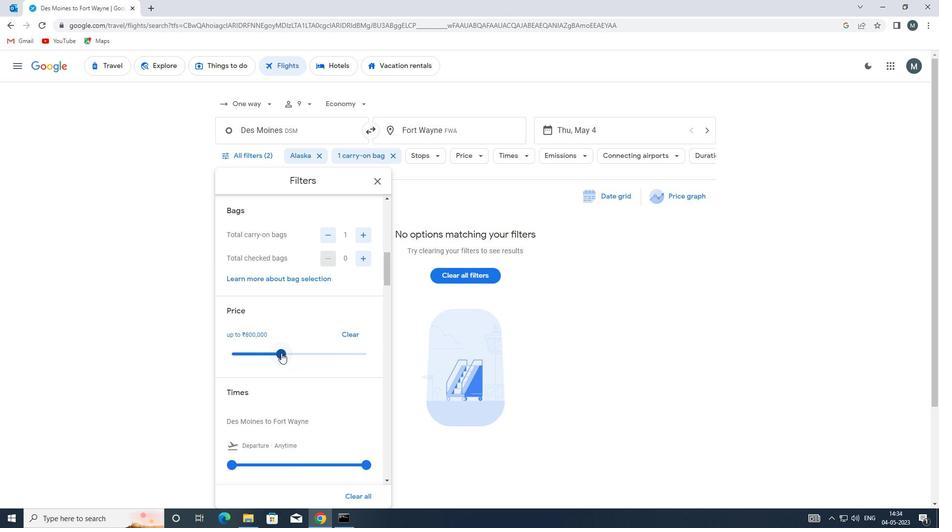 
Action: Mouse moved to (276, 342)
Screenshot: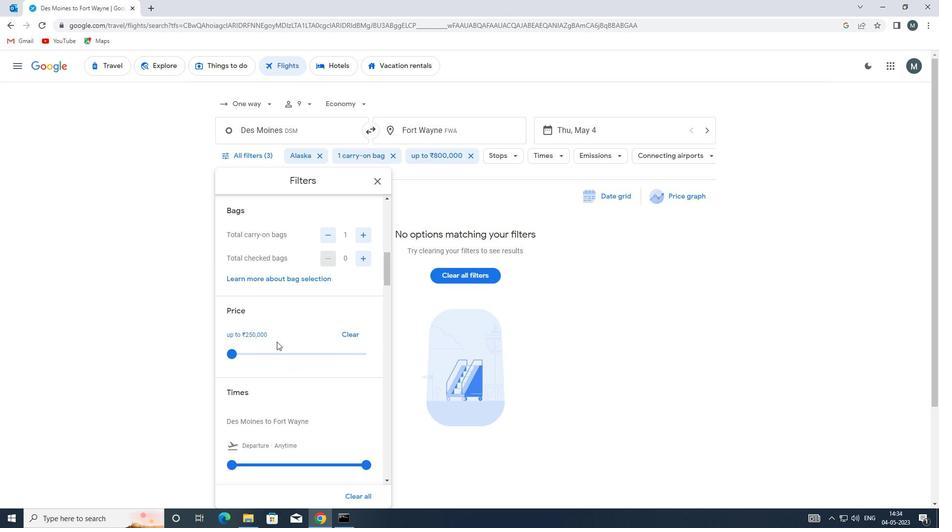 
Action: Mouse scrolled (276, 341) with delta (0, 0)
Screenshot: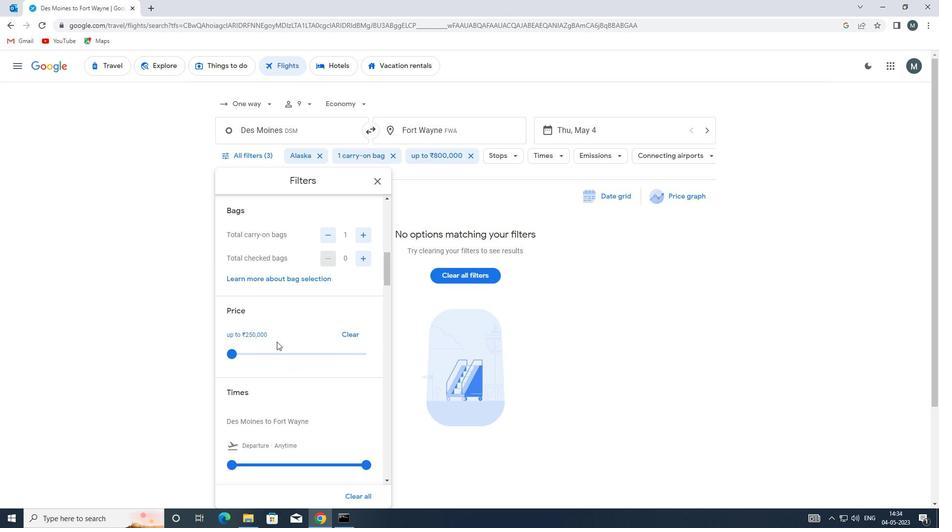 
Action: Mouse moved to (282, 325)
Screenshot: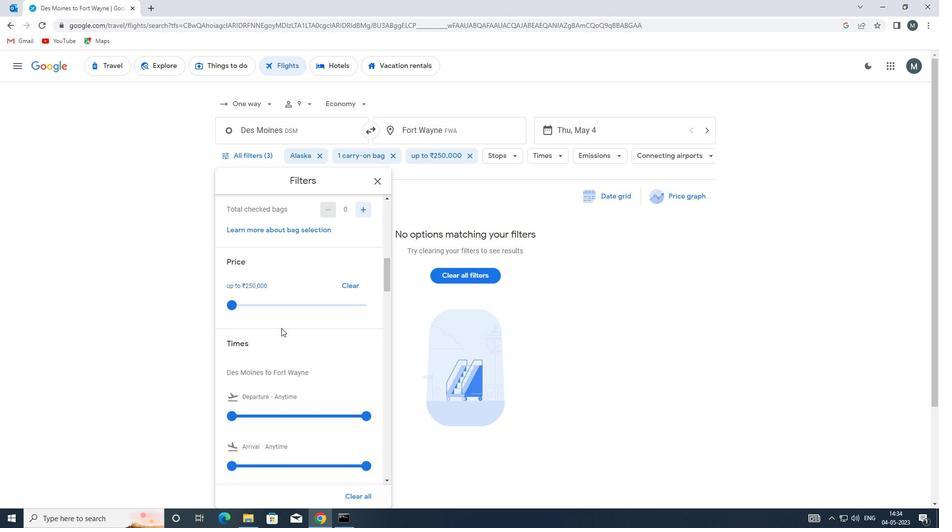 
Action: Mouse scrolled (282, 324) with delta (0, 0)
Screenshot: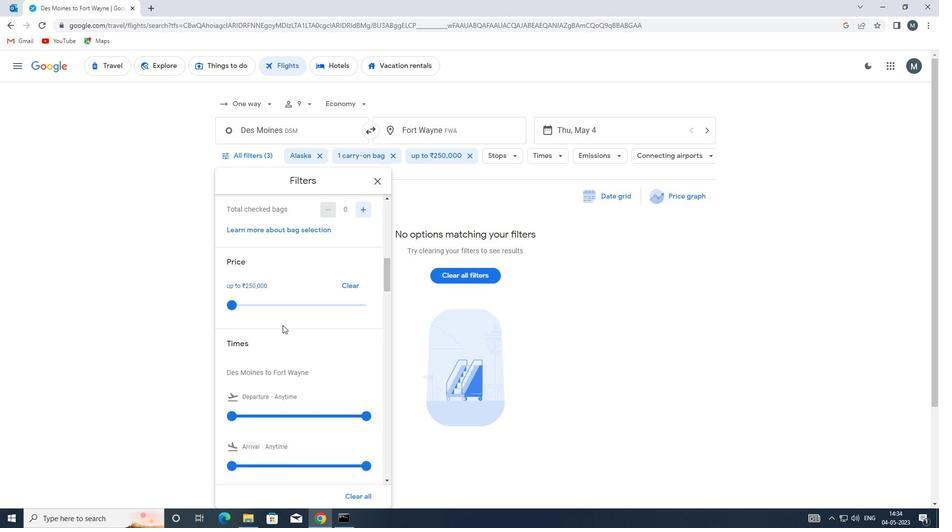 
Action: Mouse moved to (239, 364)
Screenshot: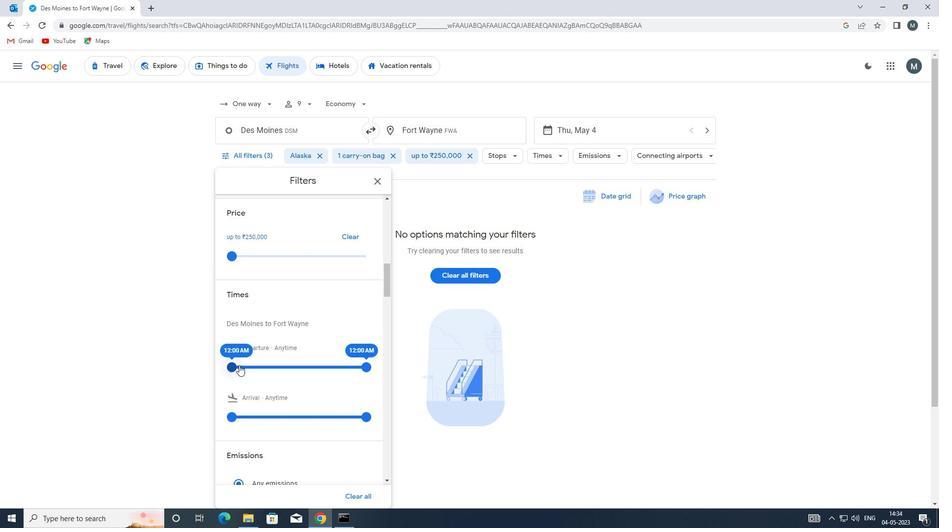 
Action: Mouse pressed left at (239, 364)
Screenshot: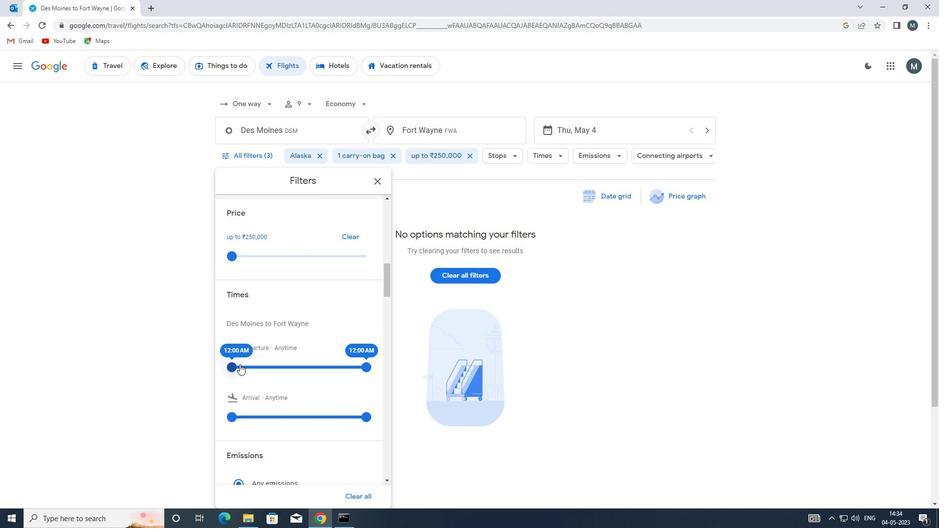 
Action: Mouse moved to (363, 367)
Screenshot: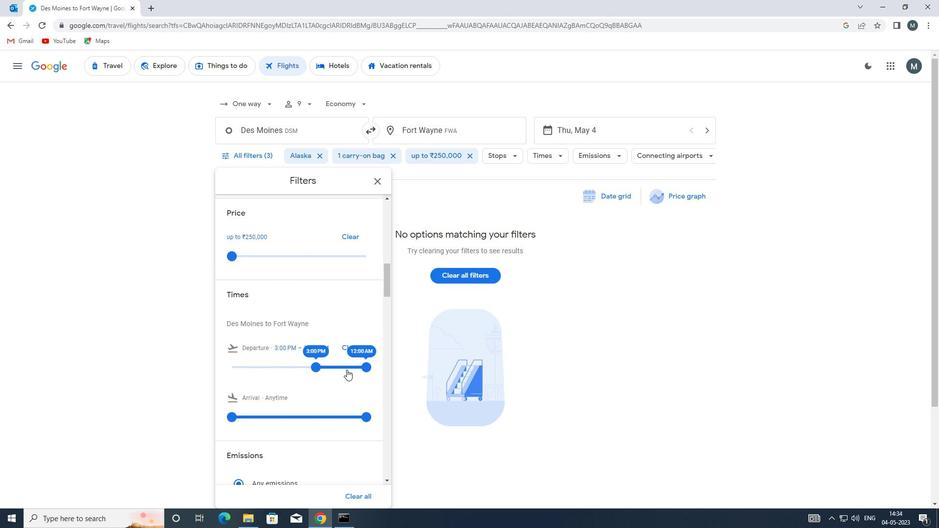
Action: Mouse pressed left at (363, 367)
Screenshot: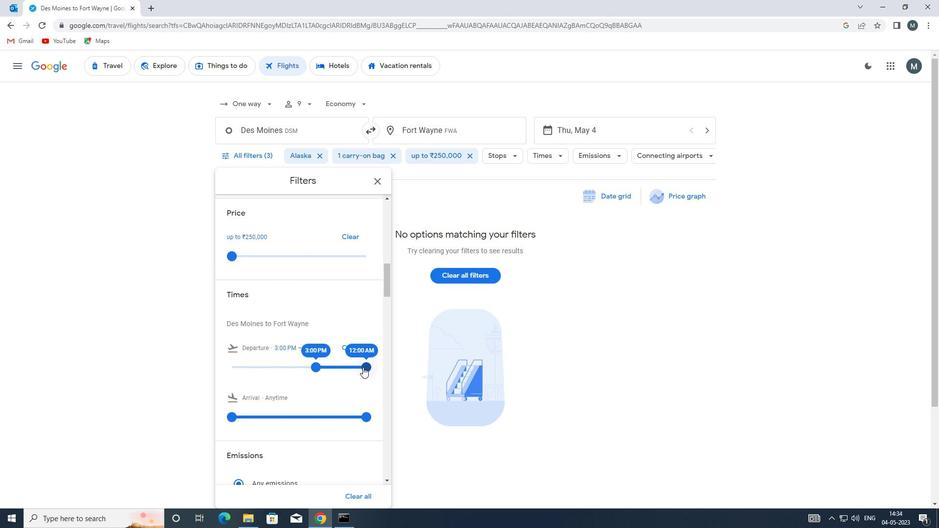 
Action: Mouse moved to (312, 363)
Screenshot: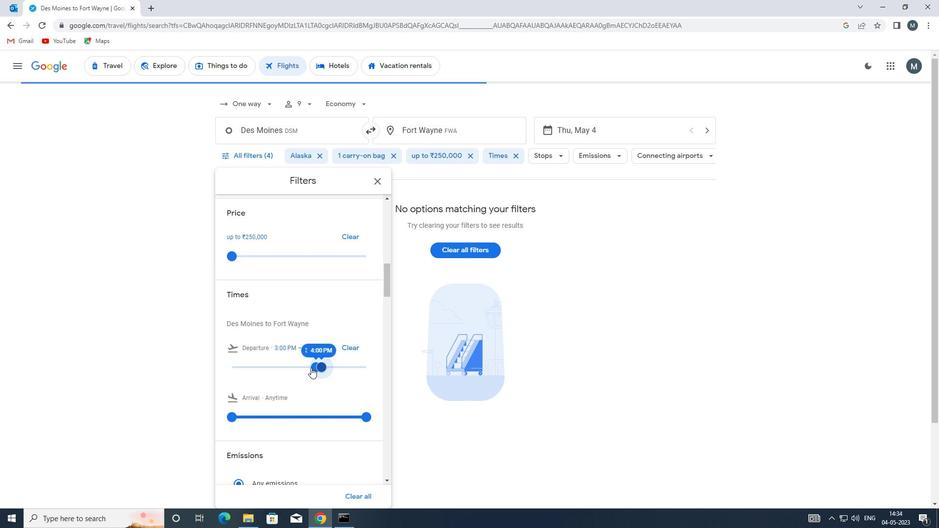 
Action: Mouse scrolled (312, 363) with delta (0, 0)
Screenshot: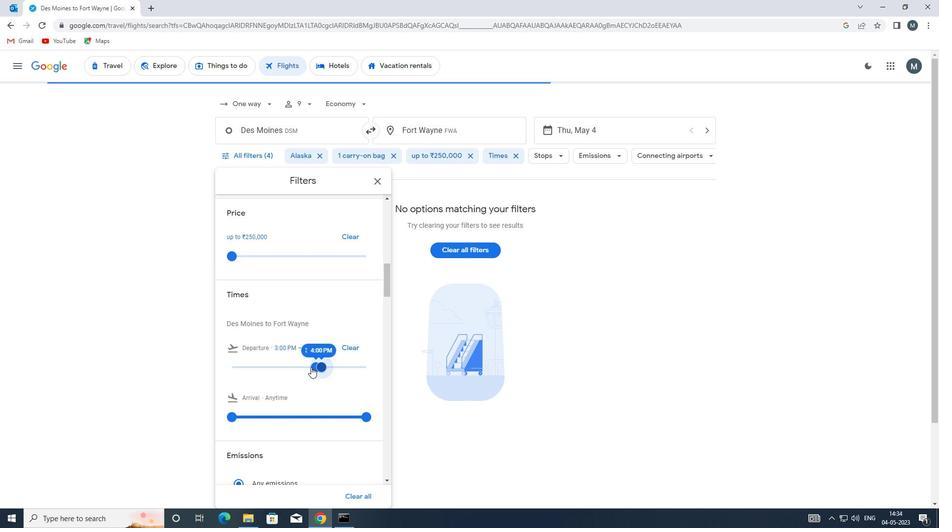 
Action: Mouse moved to (377, 178)
Screenshot: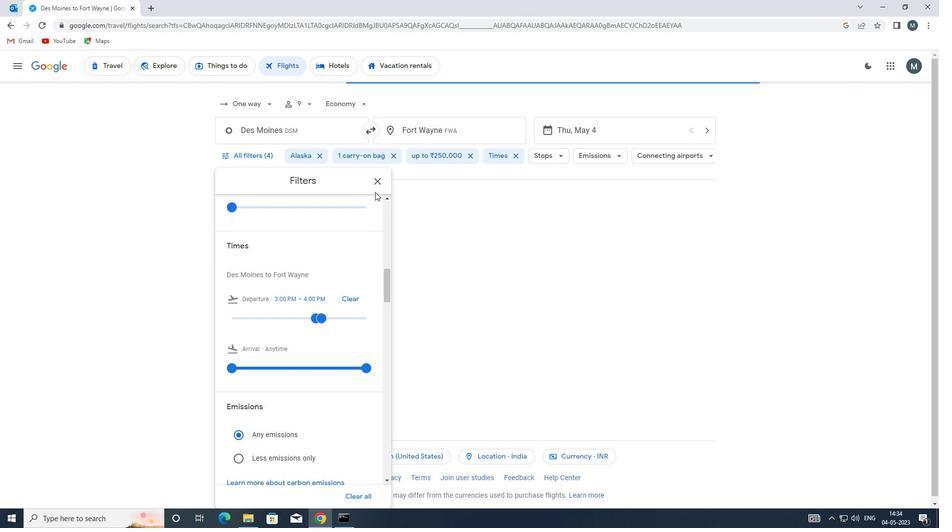 
Action: Mouse pressed left at (377, 178)
Screenshot: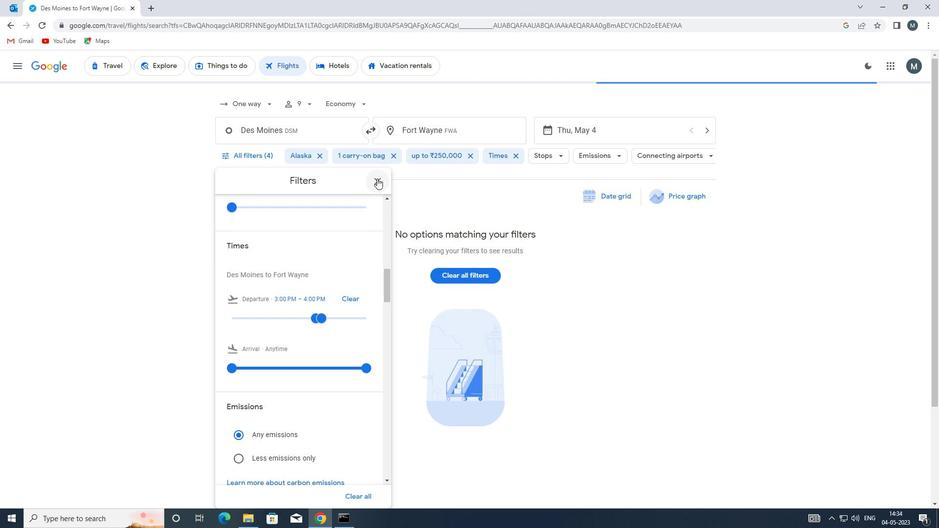 
